 Task: Find connections with filter location El Progreso with filter topic #aiwith filter profile language French with filter current company Hotel Jobs Worldwide with filter school University School of Management Studies, GGSIPU with filter industry Electric Power Transmission, Control, and Distribution with filter service category Cybersecurity with filter keywords title Auditing Clerk
Action: Mouse pressed left at (515, 74)
Screenshot: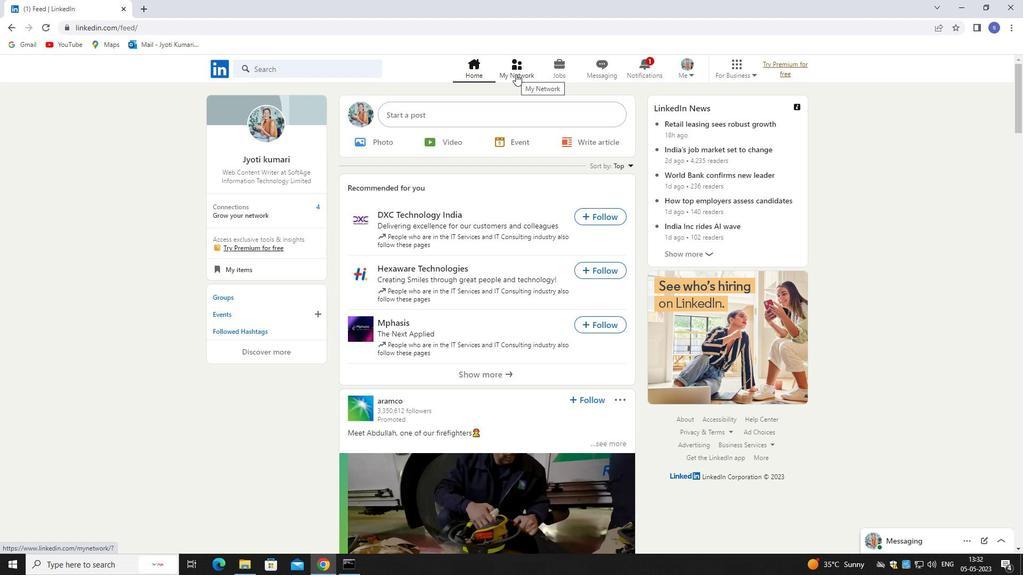 
Action: Mouse pressed left at (515, 74)
Screenshot: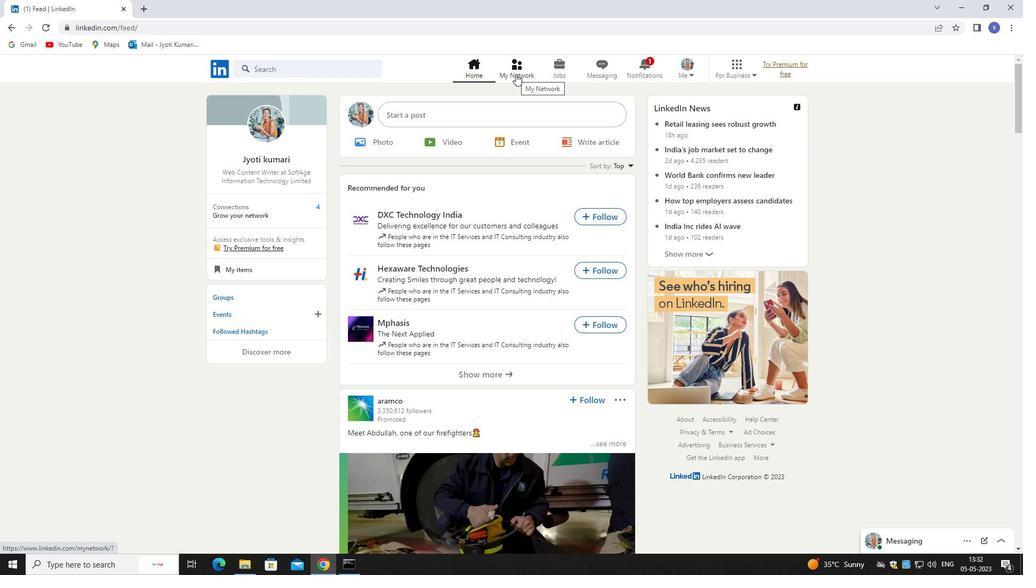 
Action: Mouse moved to (322, 123)
Screenshot: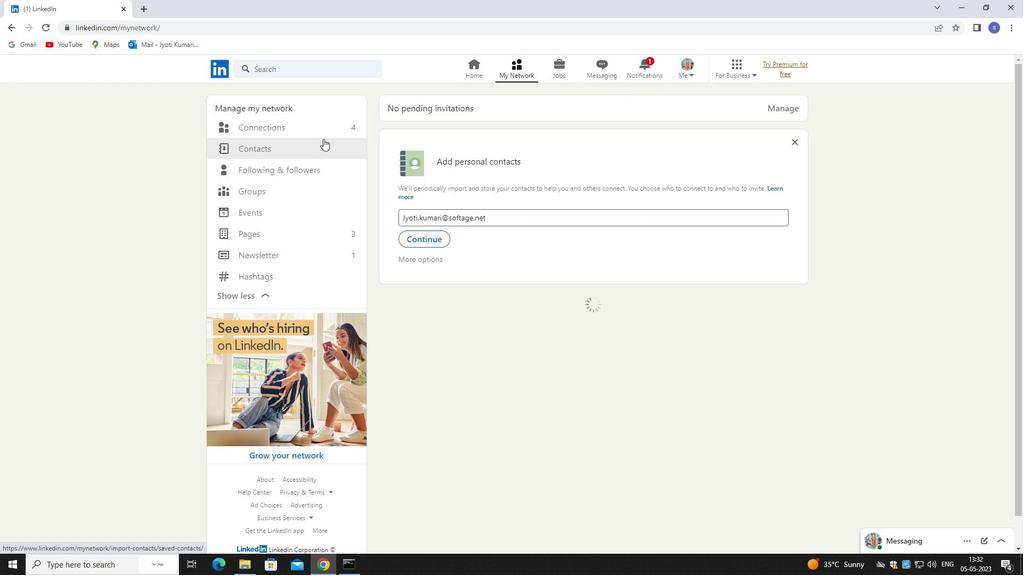 
Action: Mouse pressed left at (322, 123)
Screenshot: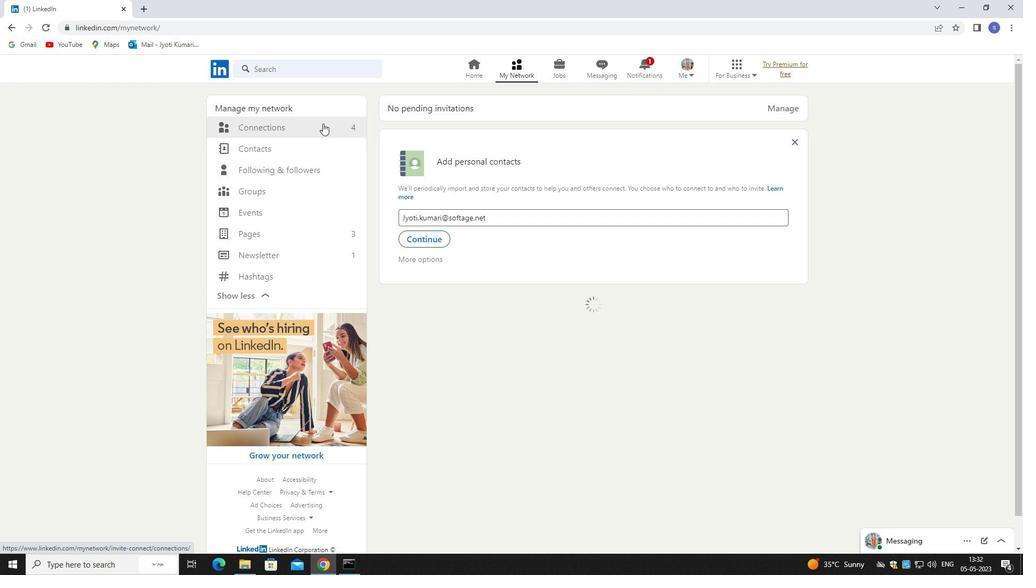 
Action: Mouse pressed left at (322, 123)
Screenshot: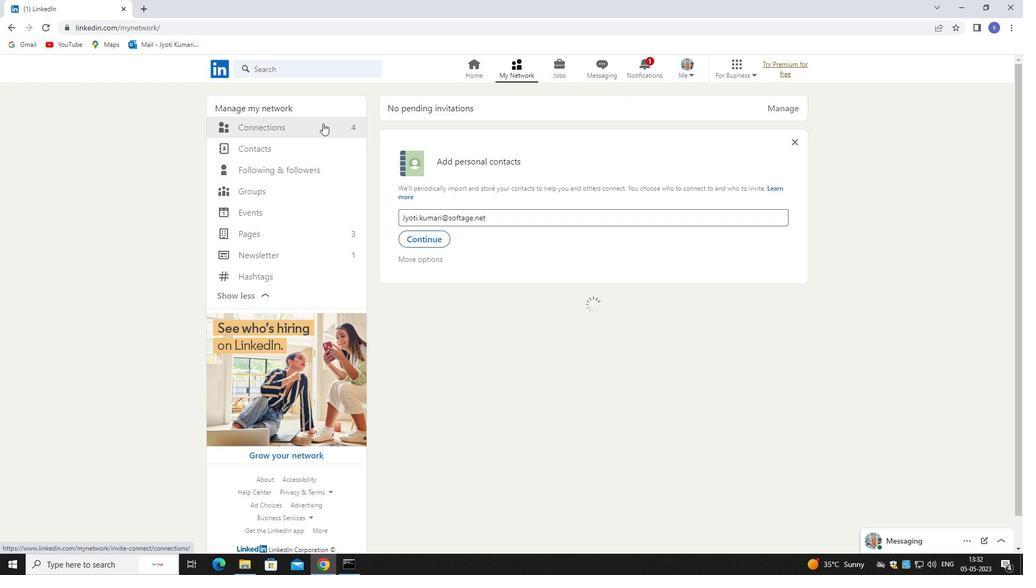 
Action: Mouse moved to (597, 129)
Screenshot: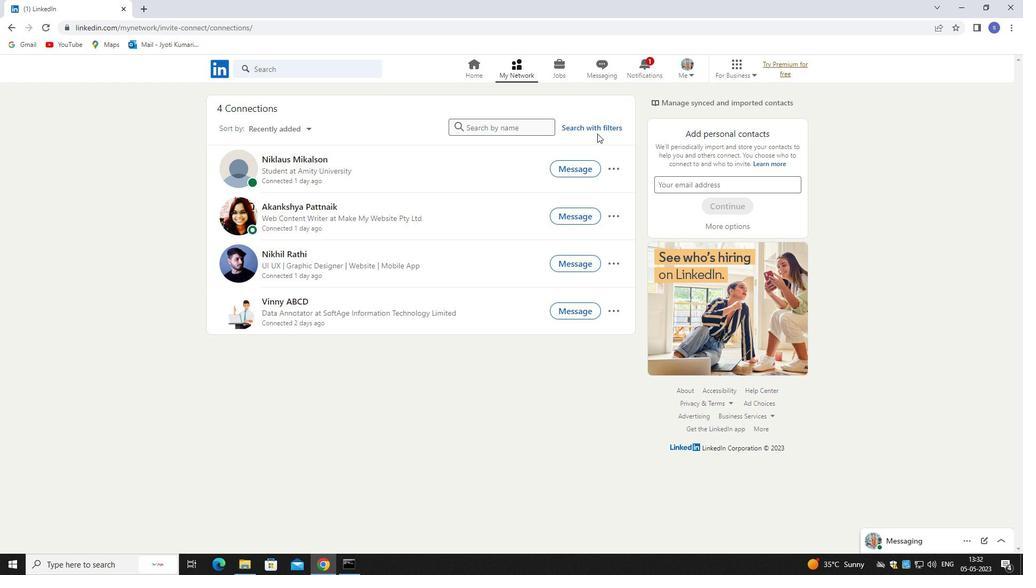 
Action: Mouse pressed left at (597, 129)
Screenshot: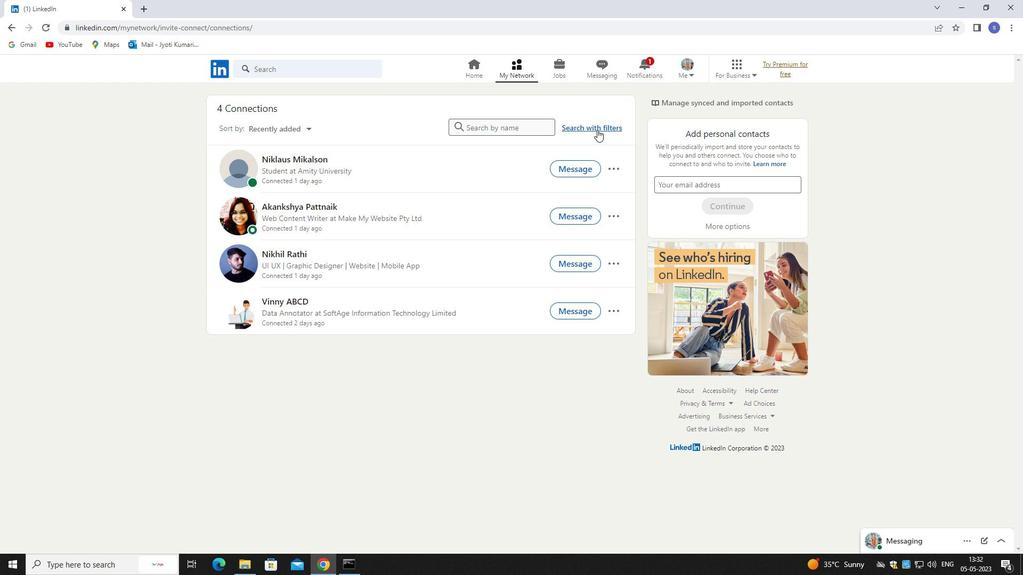 
Action: Mouse moved to (551, 97)
Screenshot: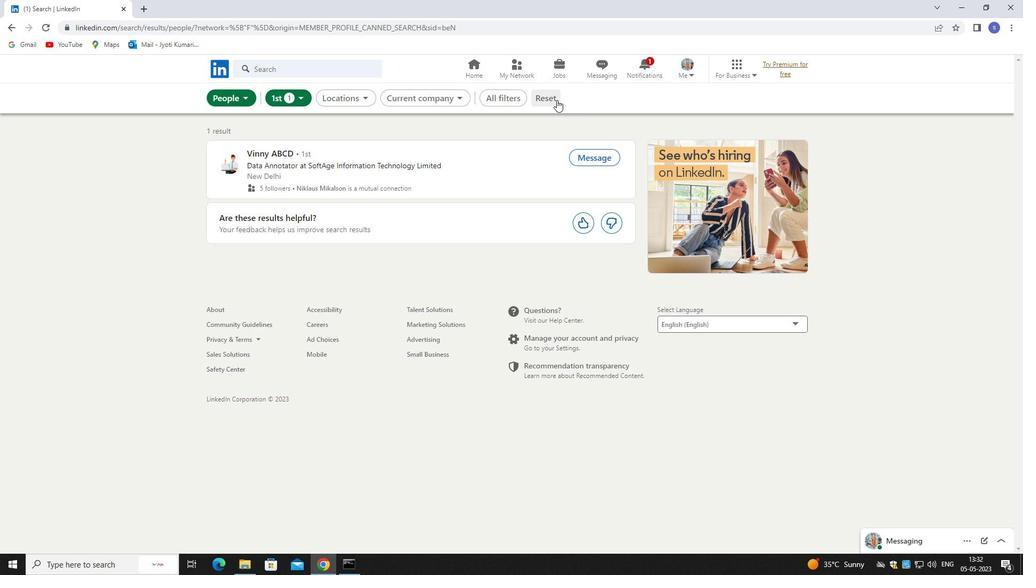 
Action: Mouse pressed left at (551, 97)
Screenshot: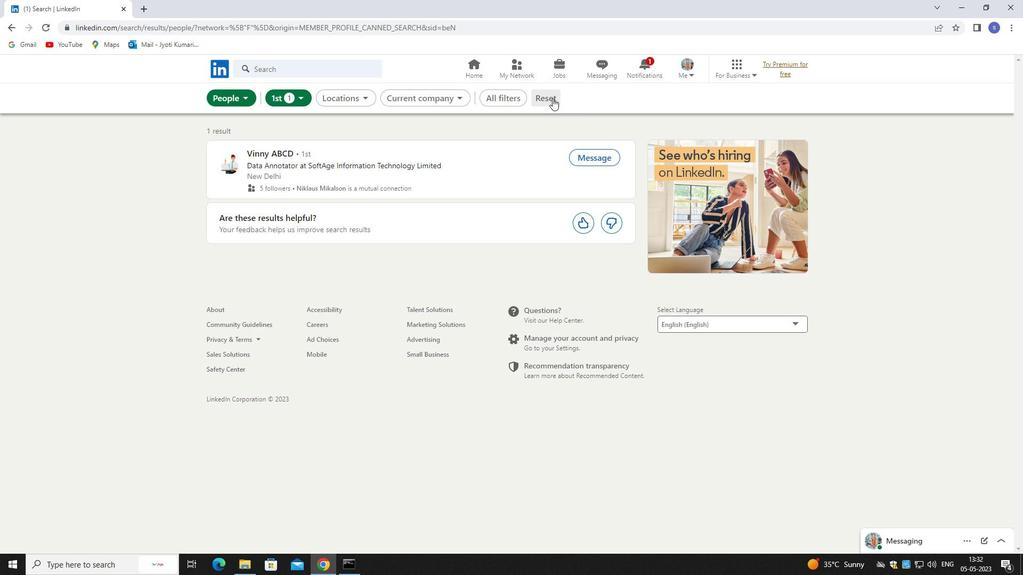 
Action: Mouse moved to (513, 95)
Screenshot: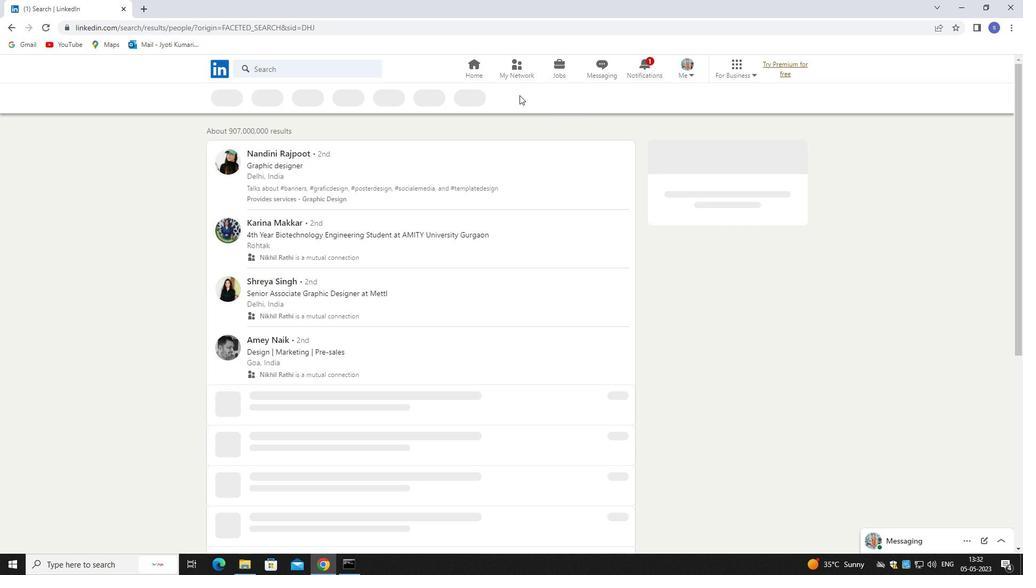 
Action: Mouse pressed left at (513, 95)
Screenshot: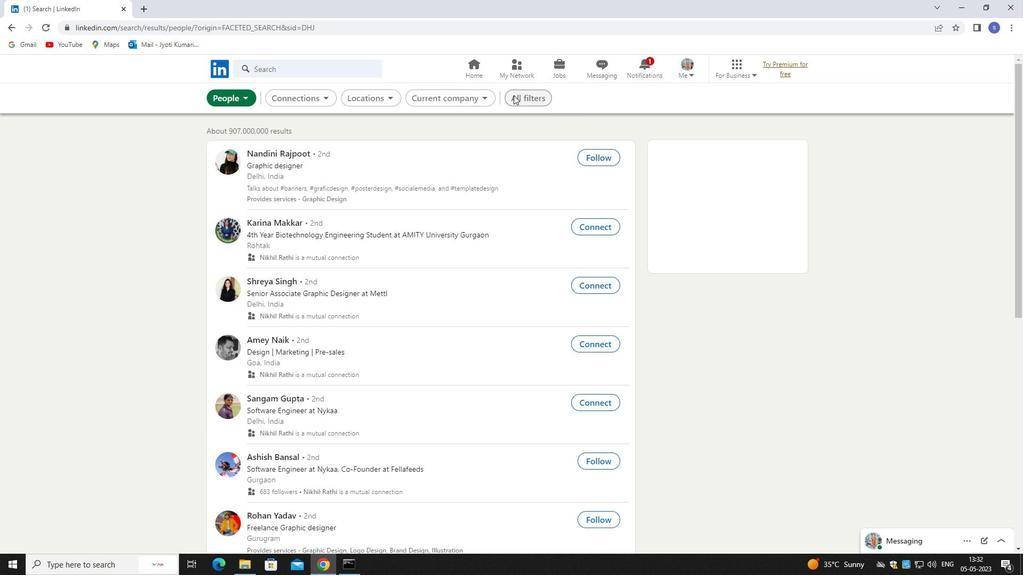 
Action: Mouse moved to (901, 418)
Screenshot: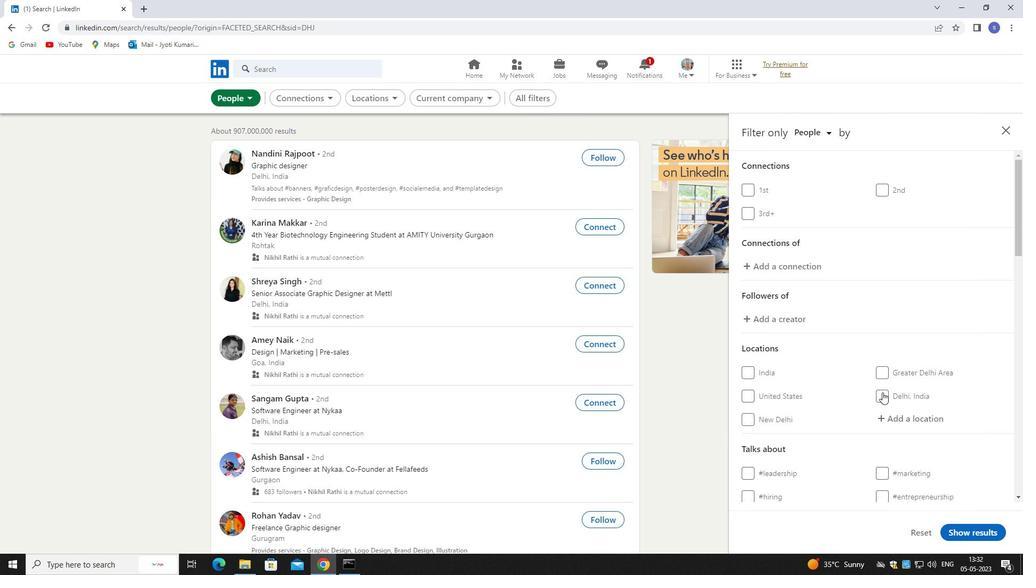 
Action: Mouse pressed left at (901, 418)
Screenshot: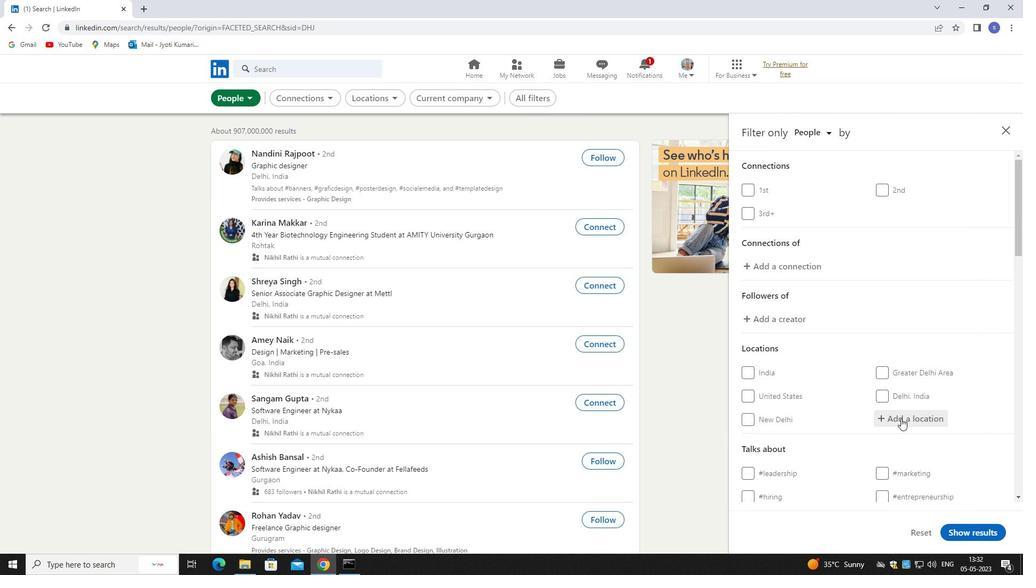 
Action: Key pressed <Key.shift>E<Key.shift>I<Key.space><Key.backspace><Key.backspace><Key.backspace><Key.backspace><Key.backspace><Key.backspace>EI<Key.caps_lock><Key.space>PROGRE
Screenshot: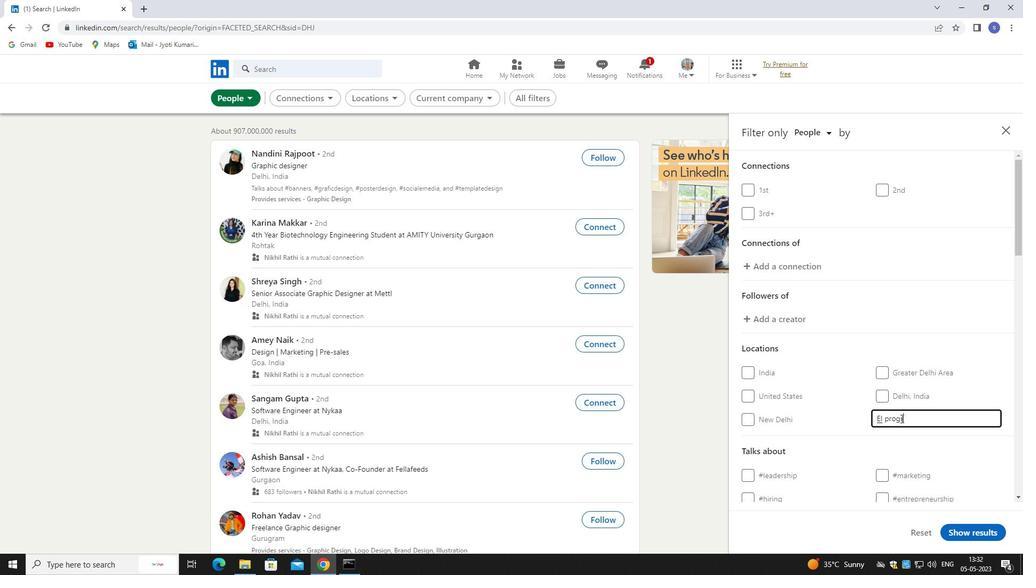 
Action: Mouse moved to (909, 499)
Screenshot: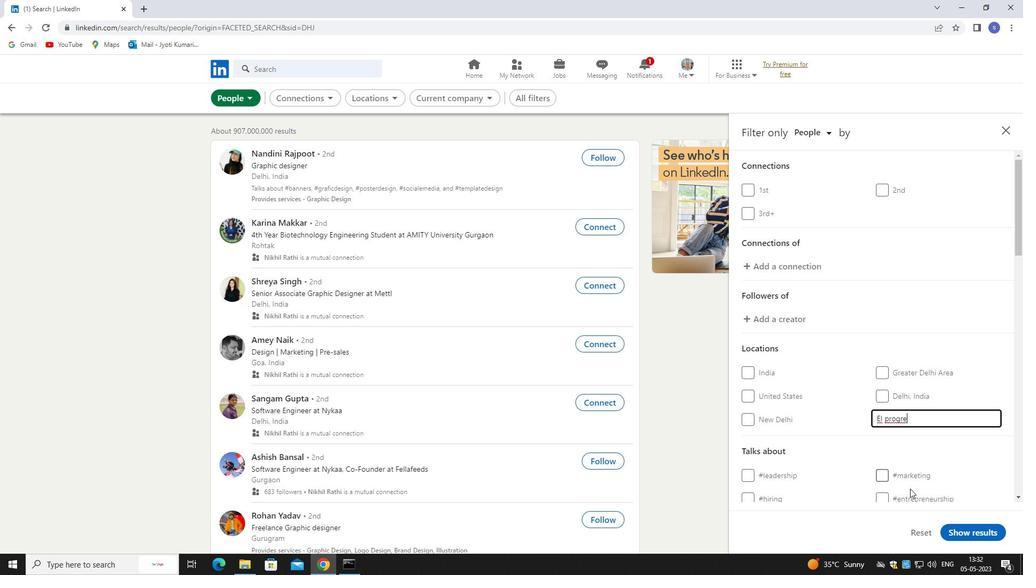 
Action: Key pressed SO<Key.enter>
Screenshot: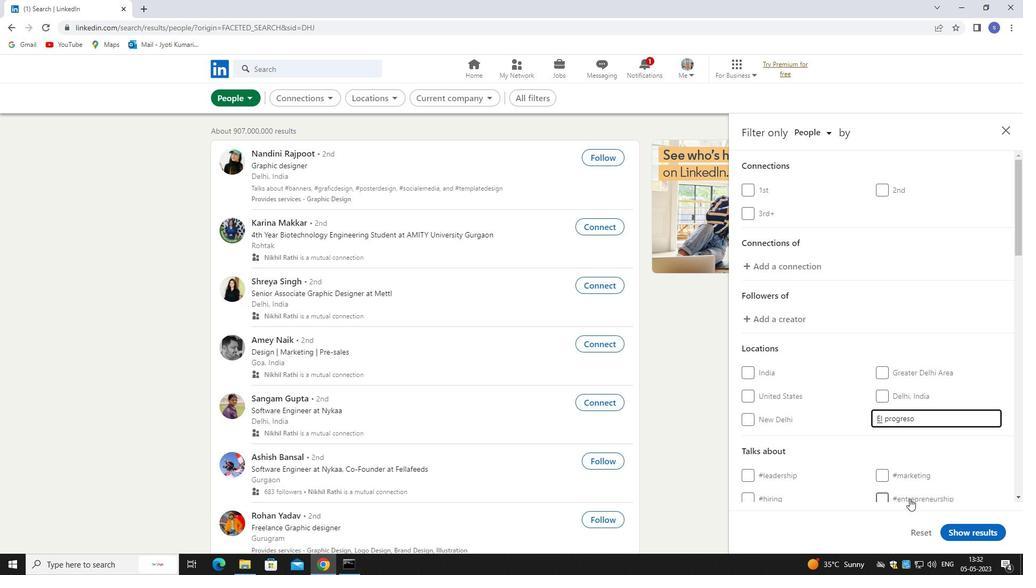 
Action: Mouse moved to (920, 438)
Screenshot: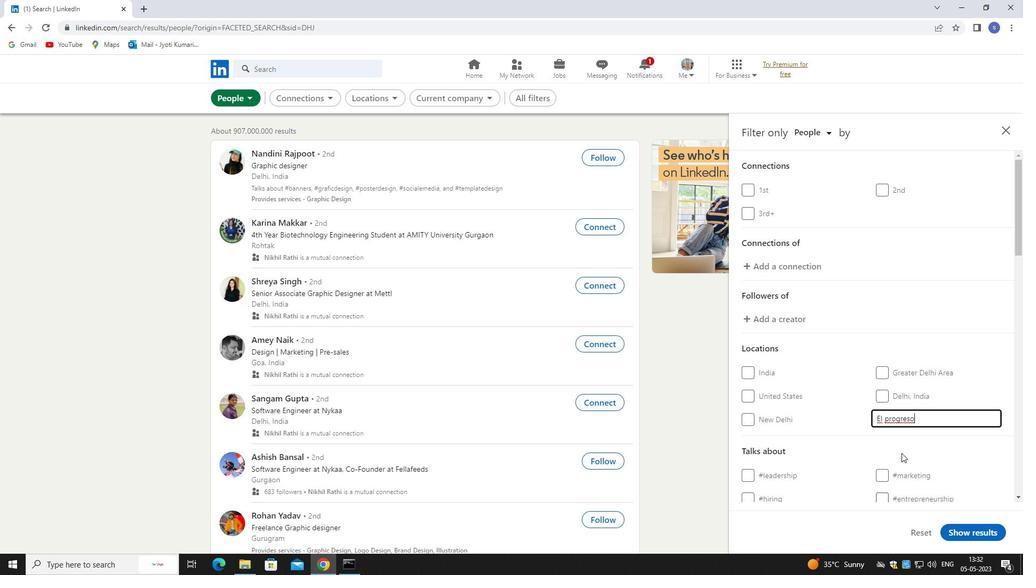 
Action: Mouse scrolled (920, 438) with delta (0, 0)
Screenshot: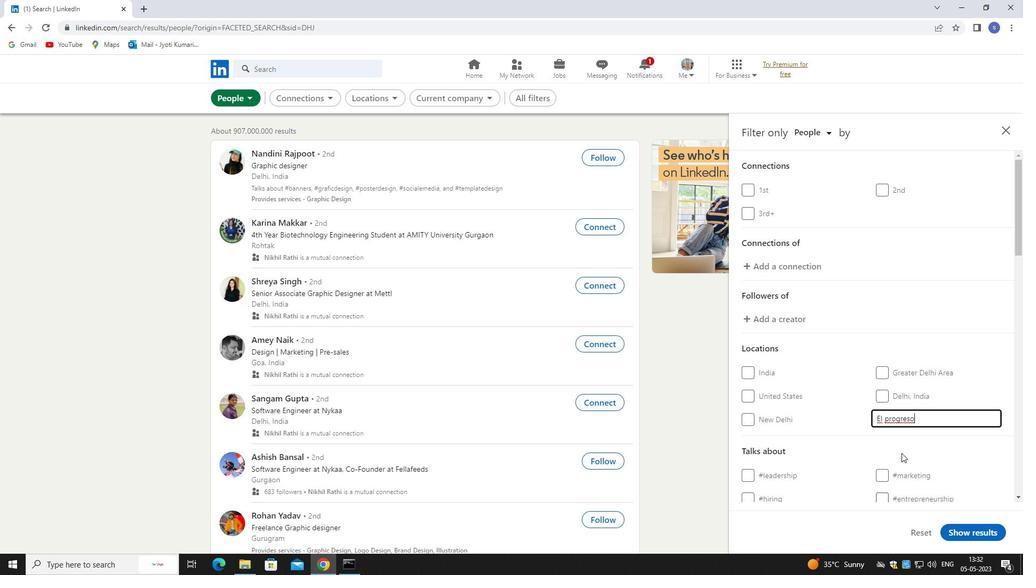 
Action: Mouse moved to (921, 437)
Screenshot: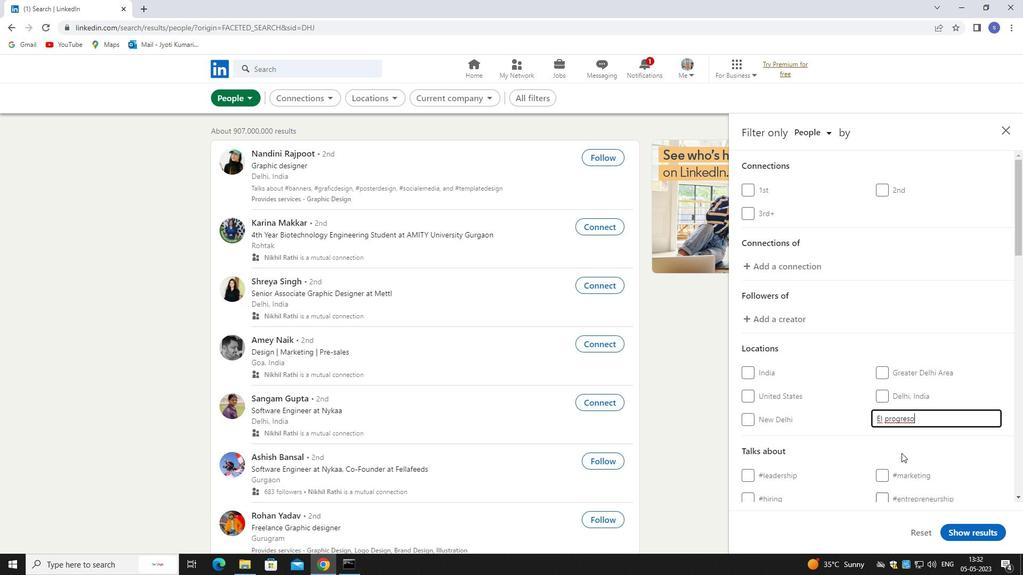 
Action: Mouse scrolled (921, 437) with delta (0, 0)
Screenshot: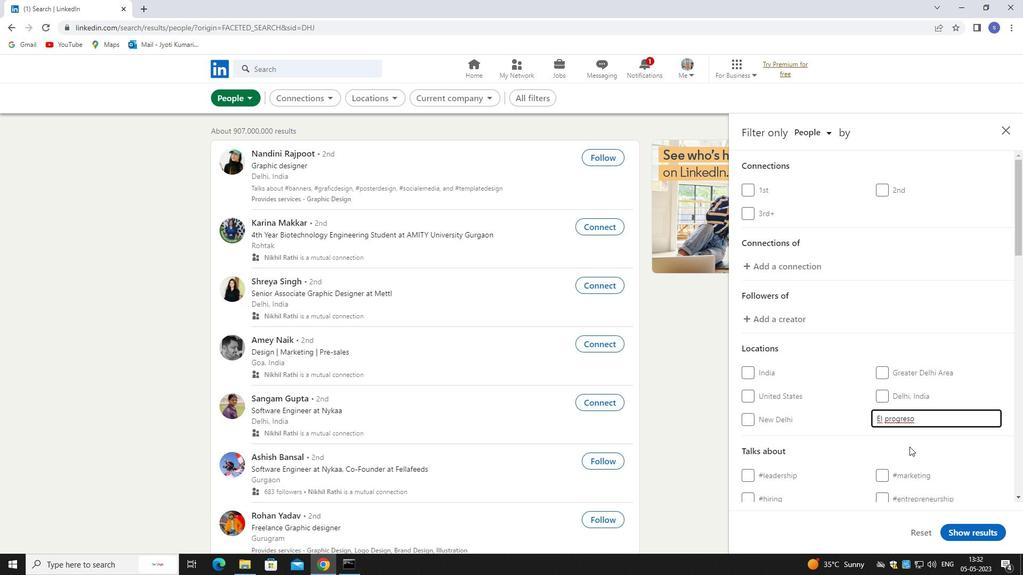 
Action: Mouse scrolled (921, 437) with delta (0, 0)
Screenshot: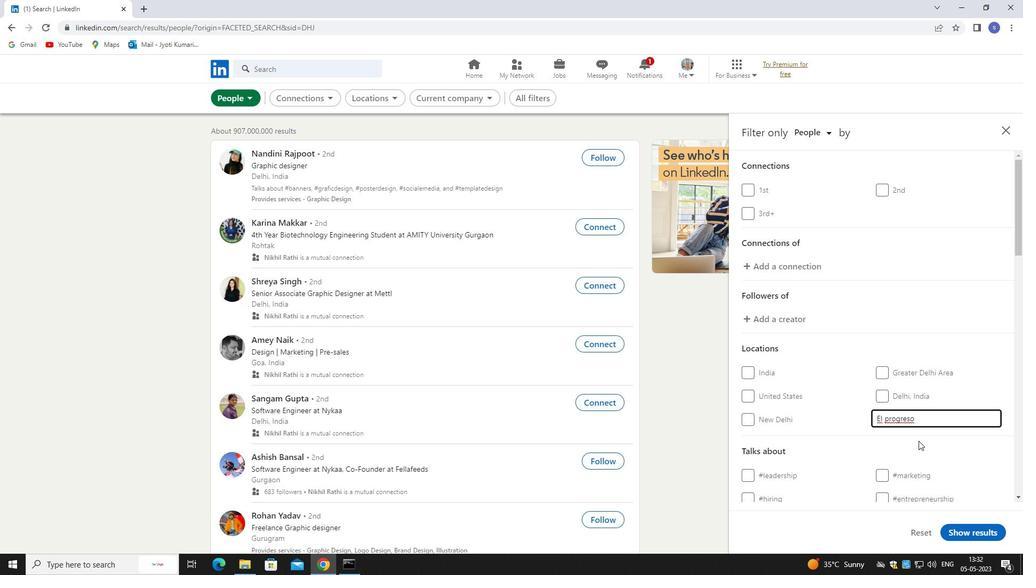 
Action: Mouse scrolled (921, 437) with delta (0, 0)
Screenshot: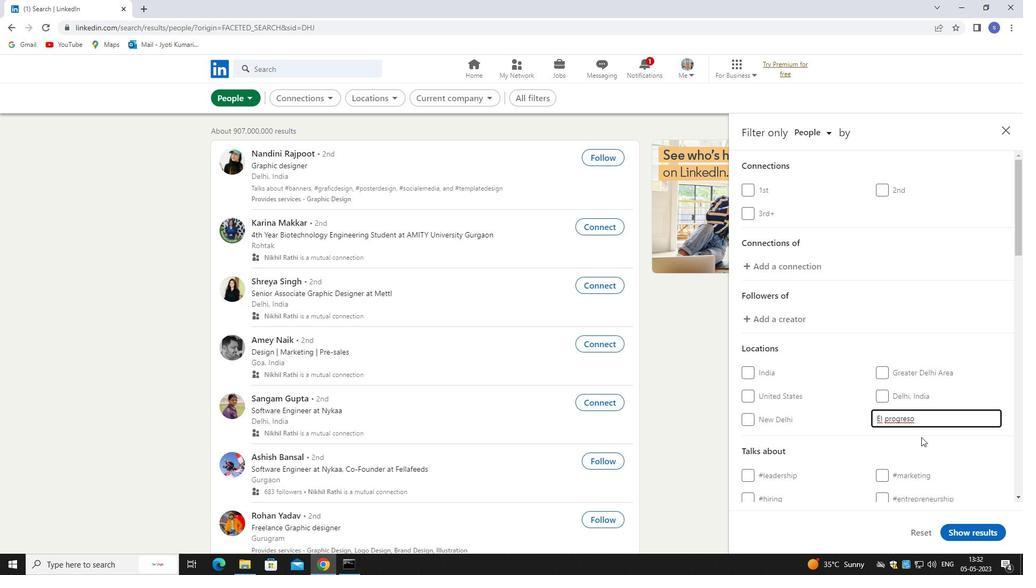 
Action: Mouse moved to (925, 308)
Screenshot: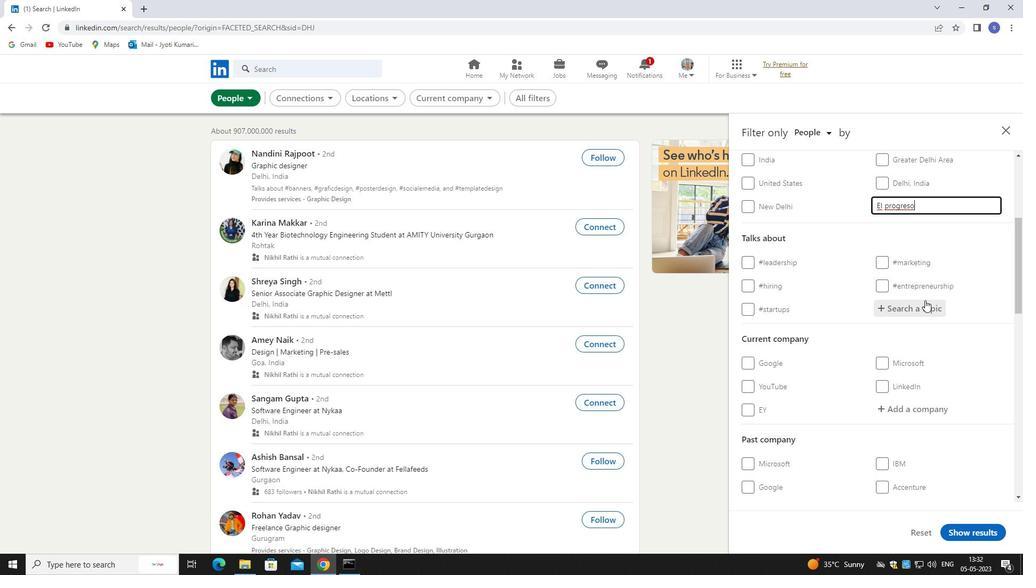 
Action: Mouse pressed left at (925, 308)
Screenshot: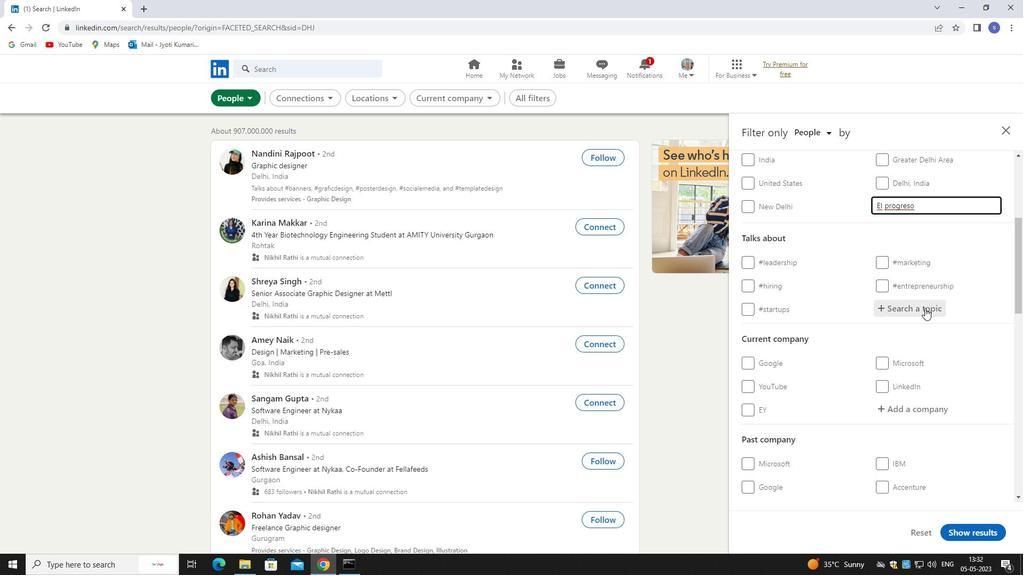
Action: Mouse moved to (923, 309)
Screenshot: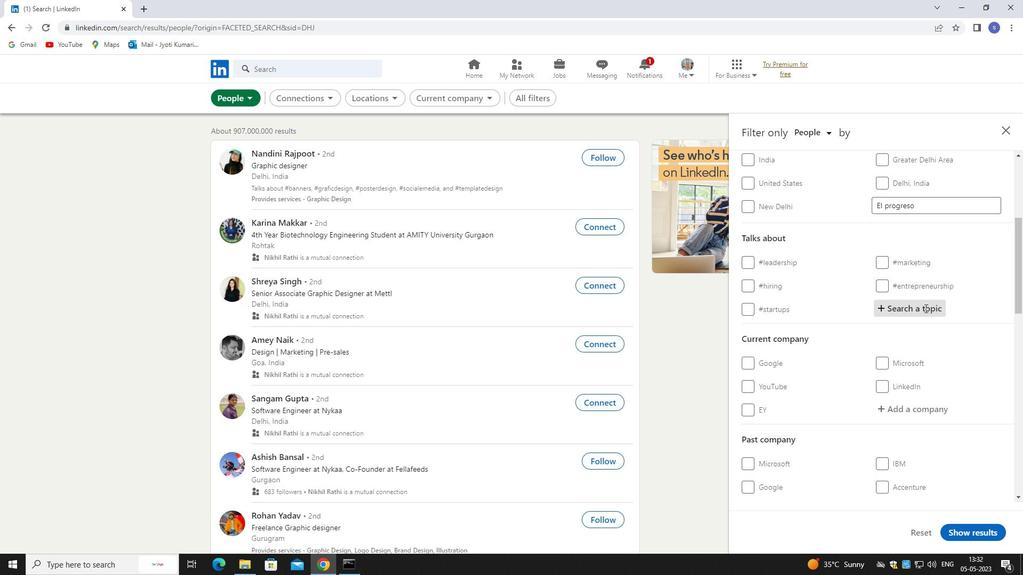 
Action: Key pressed AI
Screenshot: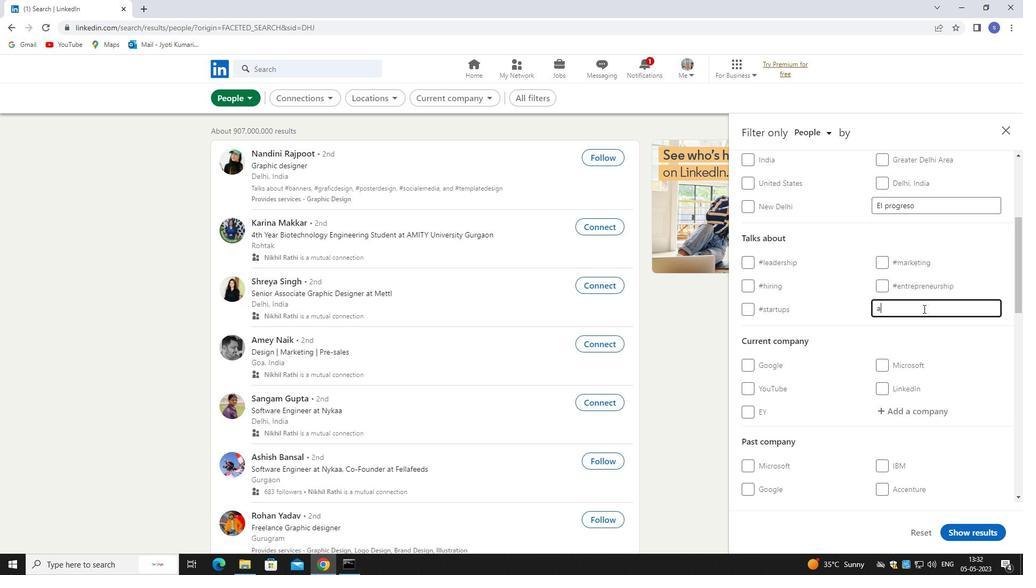 
Action: Mouse moved to (921, 321)
Screenshot: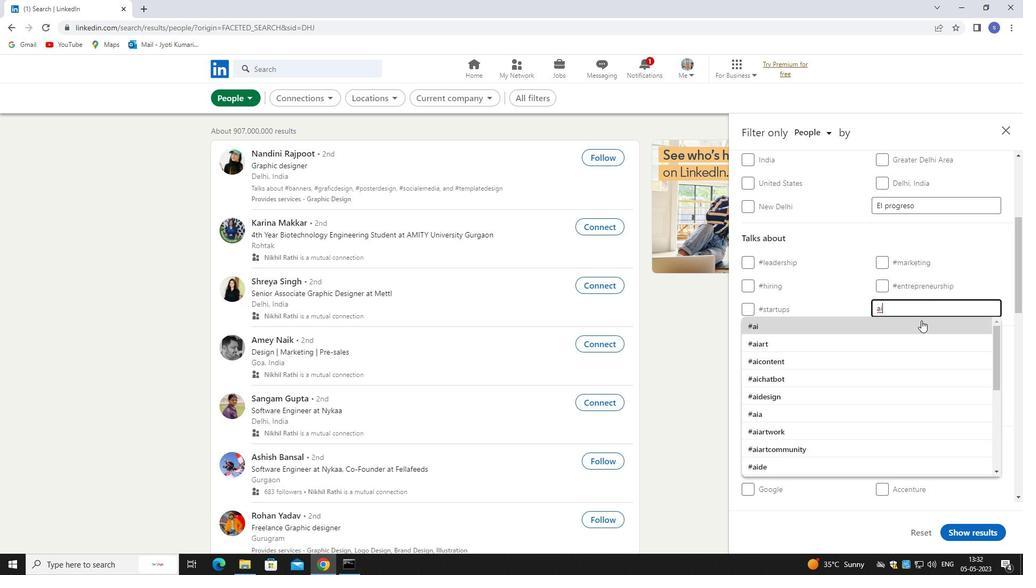 
Action: Mouse pressed left at (921, 321)
Screenshot: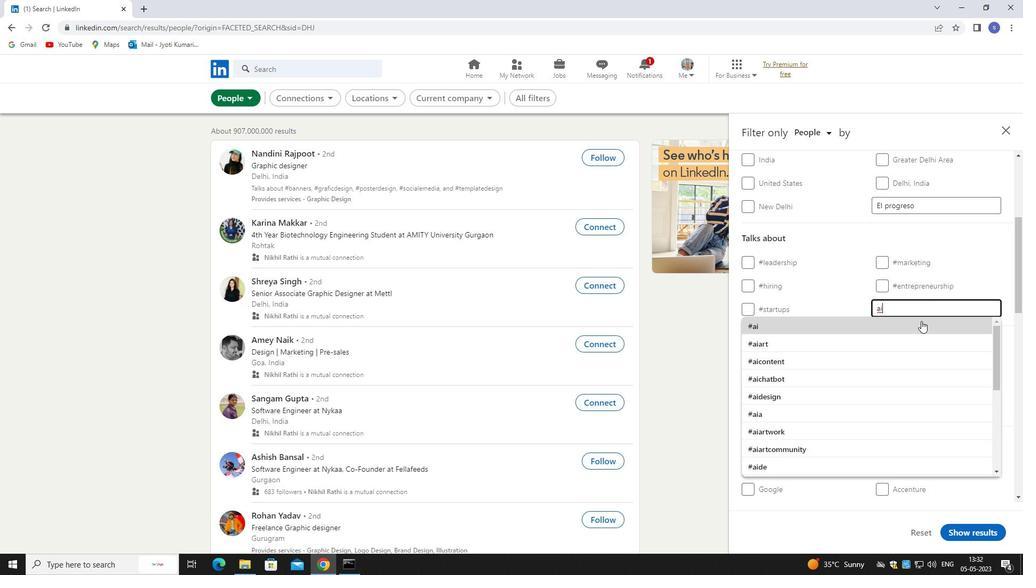 
Action: Mouse scrolled (921, 320) with delta (0, 0)
Screenshot: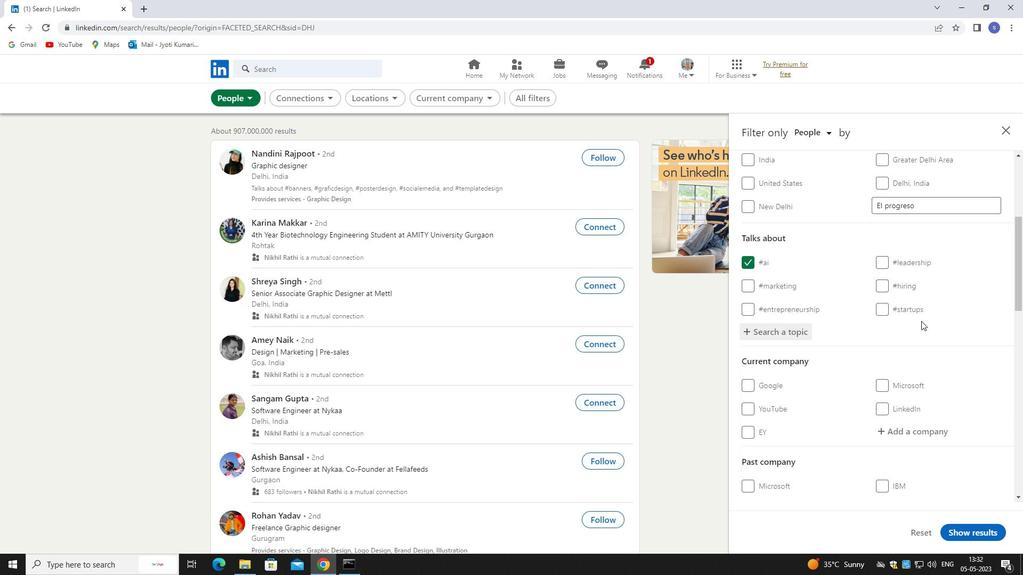 
Action: Mouse scrolled (921, 320) with delta (0, 0)
Screenshot: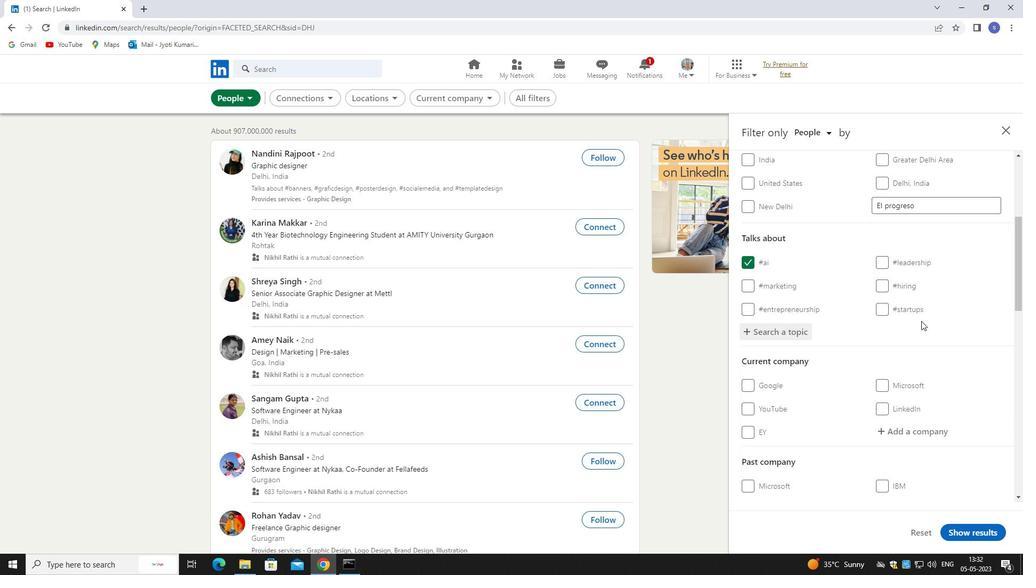 
Action: Mouse scrolled (921, 320) with delta (0, 0)
Screenshot: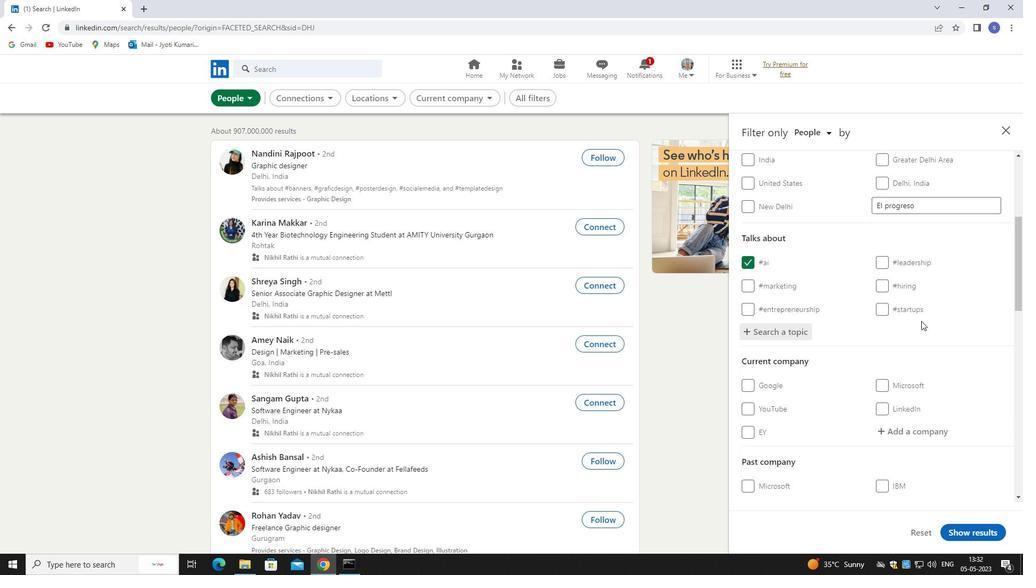 
Action: Mouse moved to (921, 270)
Screenshot: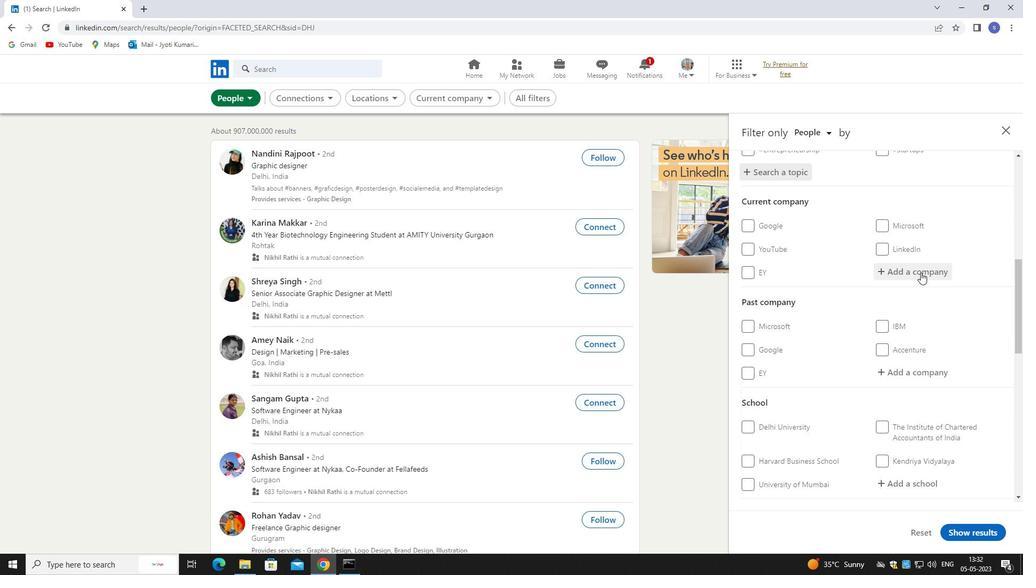 
Action: Mouse pressed left at (921, 270)
Screenshot: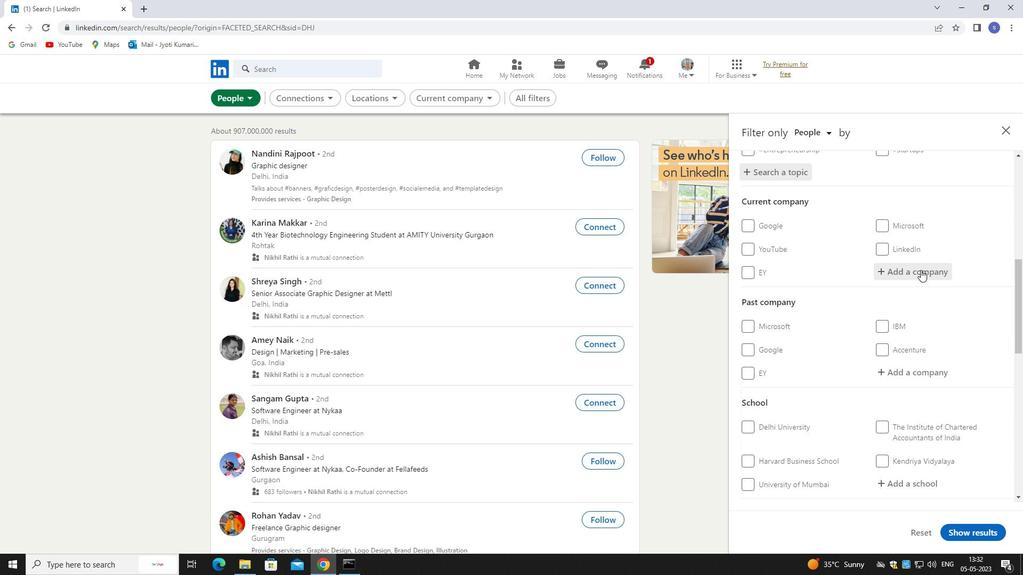 
Action: Mouse moved to (919, 268)
Screenshot: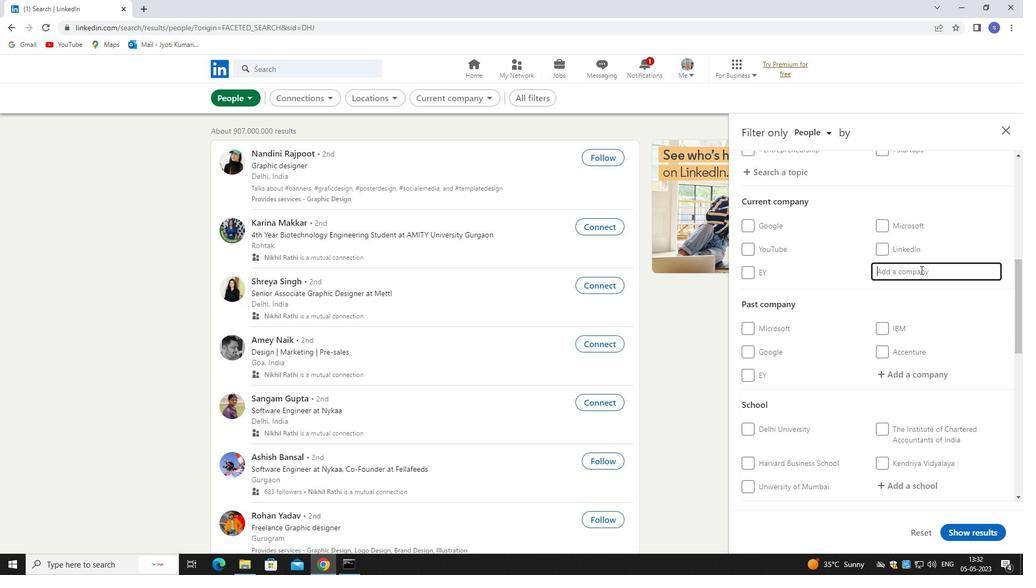 
Action: Key pressed HETEL<Key.space>JOBS<Key.backspace><Key.backspace><Key.backspace><Key.backspace><Key.backspace><Key.backspace><Key.backspace><Key.backspace><Key.backspace>OTEL<Key.space>JOB
Screenshot: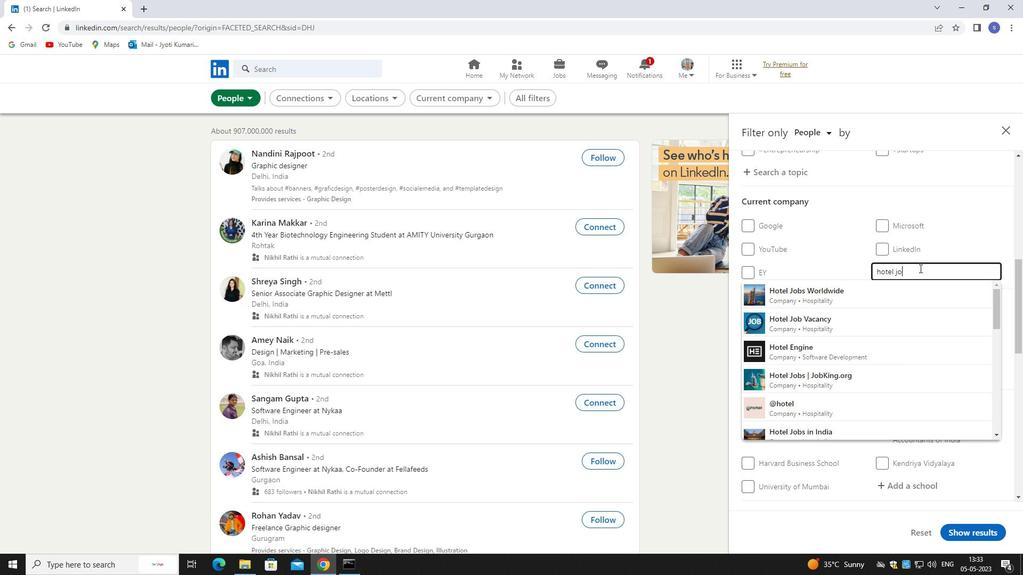 
Action: Mouse moved to (895, 314)
Screenshot: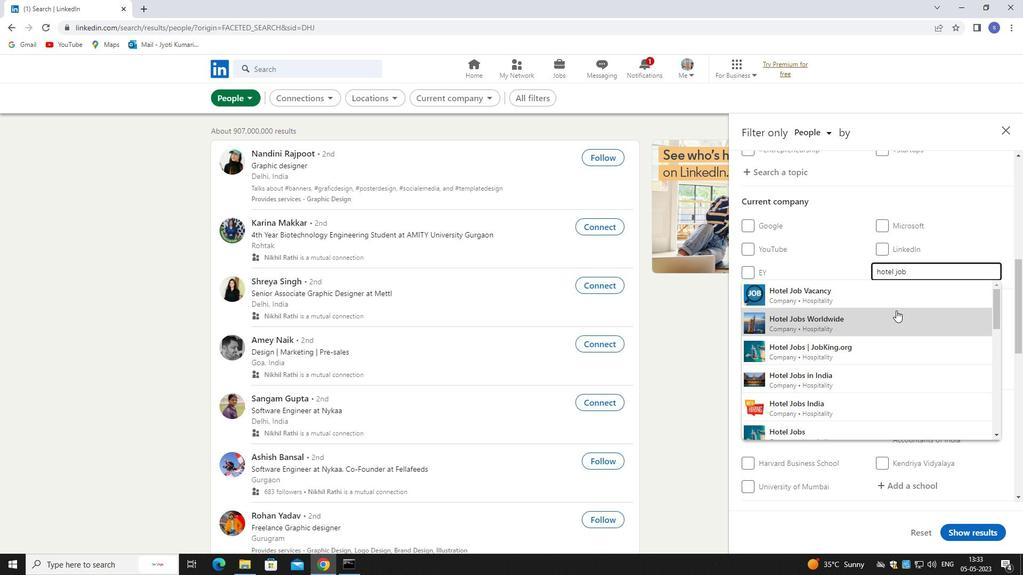 
Action: Mouse pressed left at (895, 314)
Screenshot: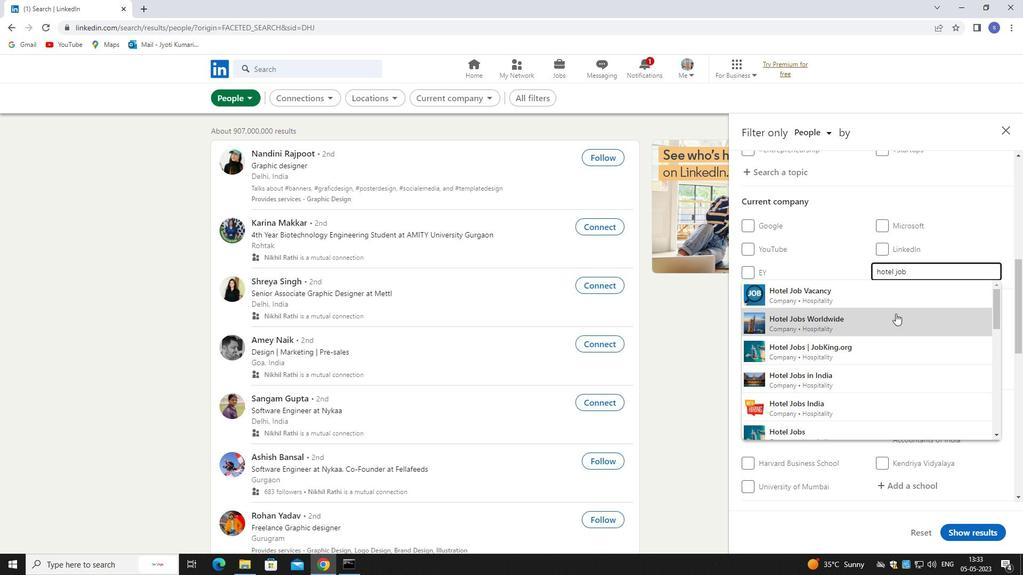 
Action: Mouse moved to (887, 332)
Screenshot: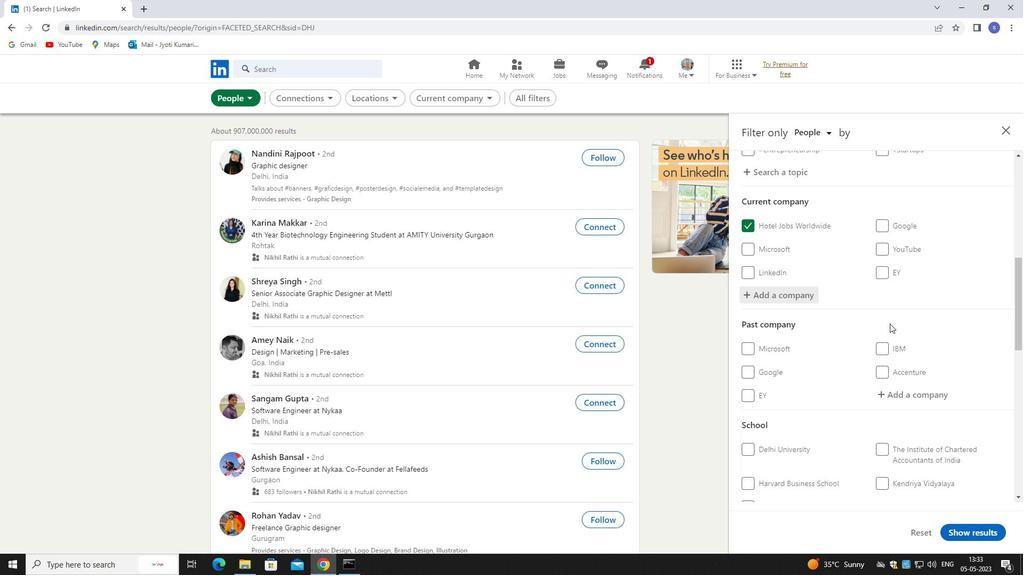 
Action: Mouse scrolled (887, 331) with delta (0, 0)
Screenshot: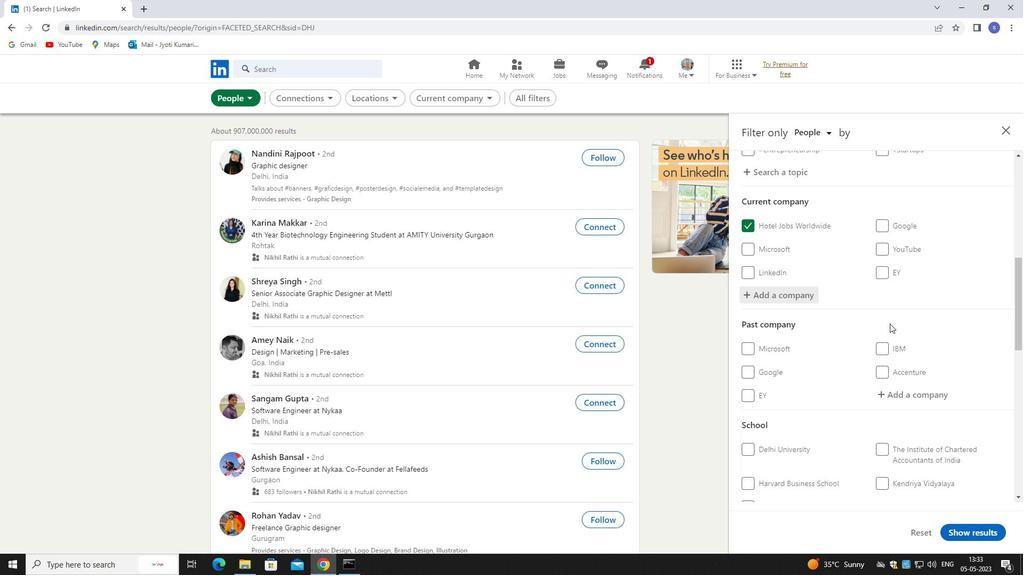 
Action: Mouse moved to (899, 343)
Screenshot: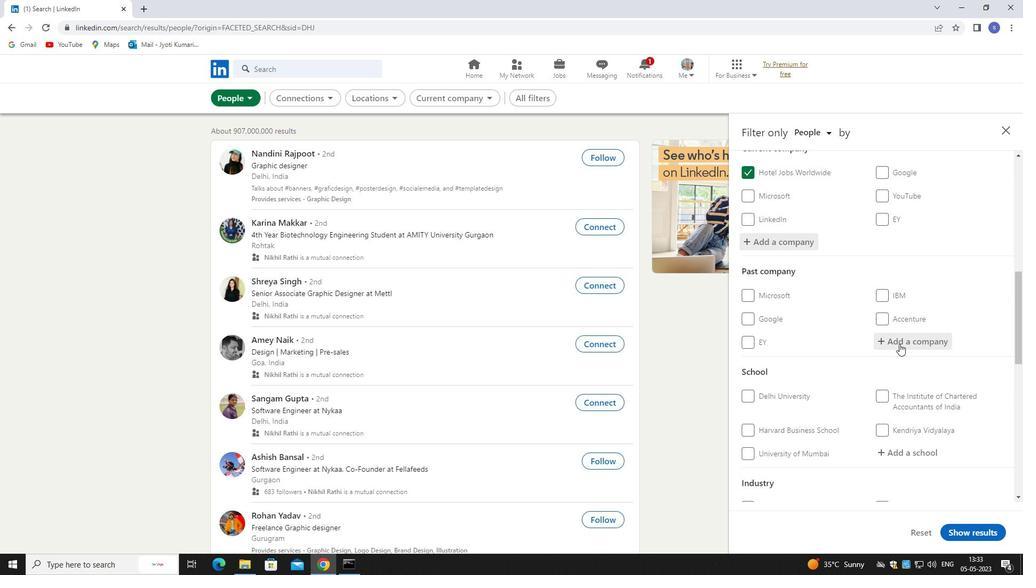 
Action: Mouse scrolled (899, 343) with delta (0, 0)
Screenshot: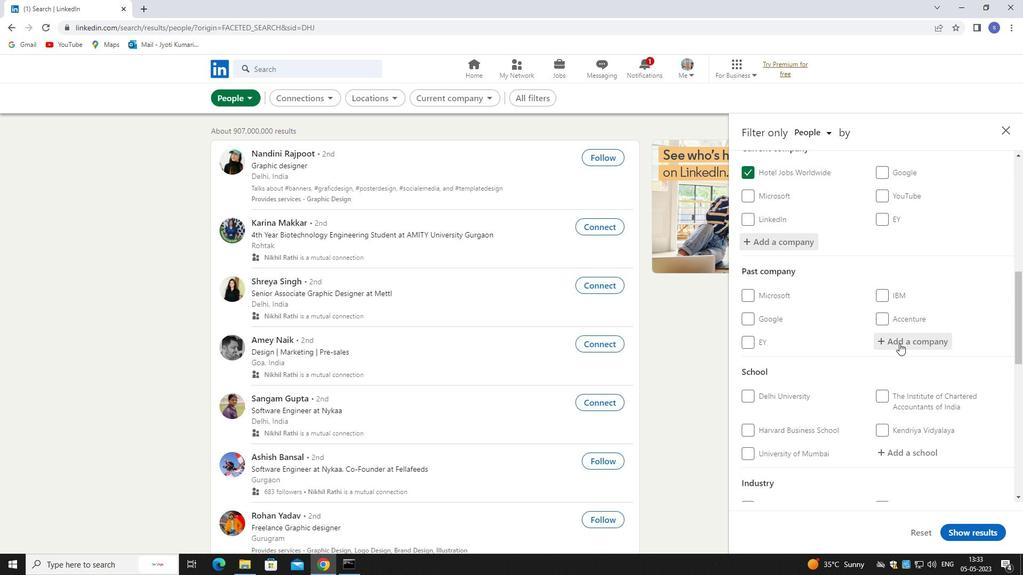
Action: Mouse moved to (902, 402)
Screenshot: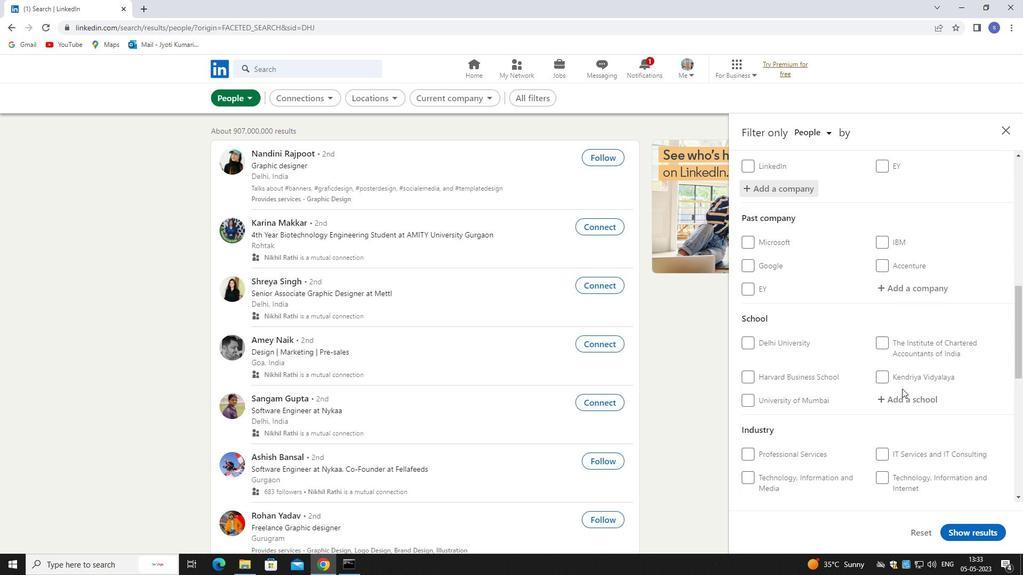 
Action: Mouse pressed left at (902, 402)
Screenshot: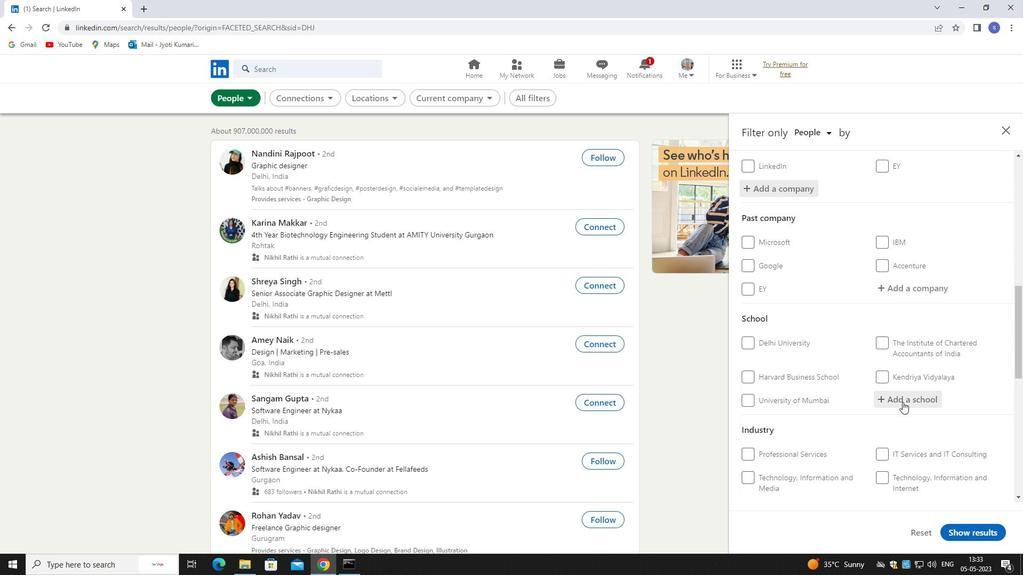 
Action: Mouse moved to (903, 401)
Screenshot: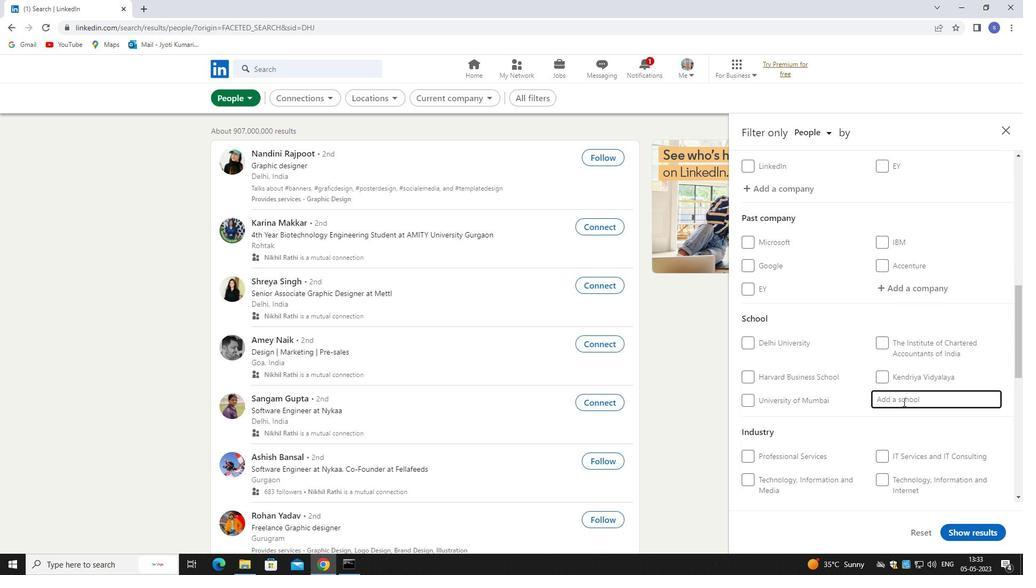 
Action: Key pressed UNIVER
Screenshot: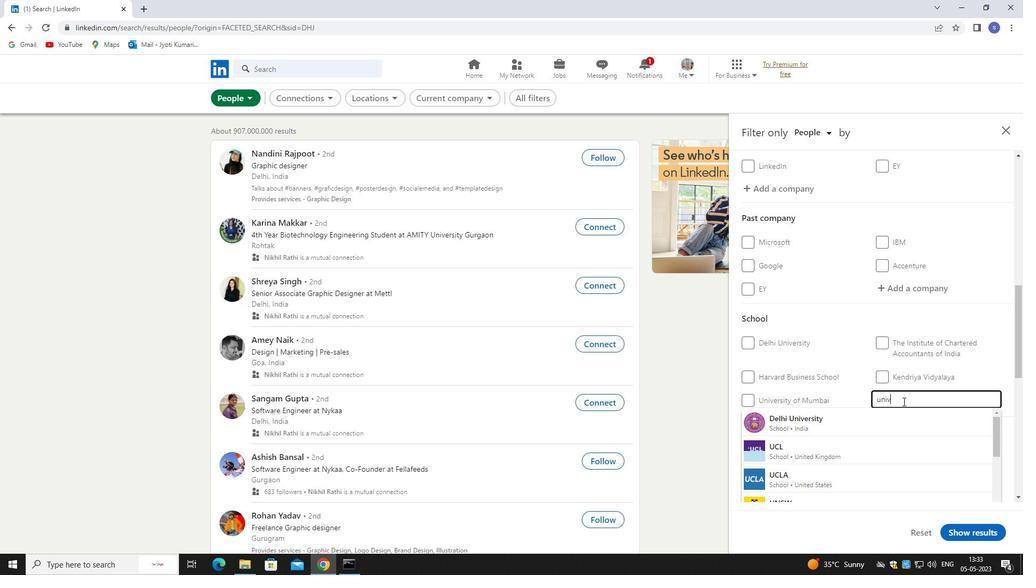 
Action: Mouse moved to (857, 455)
Screenshot: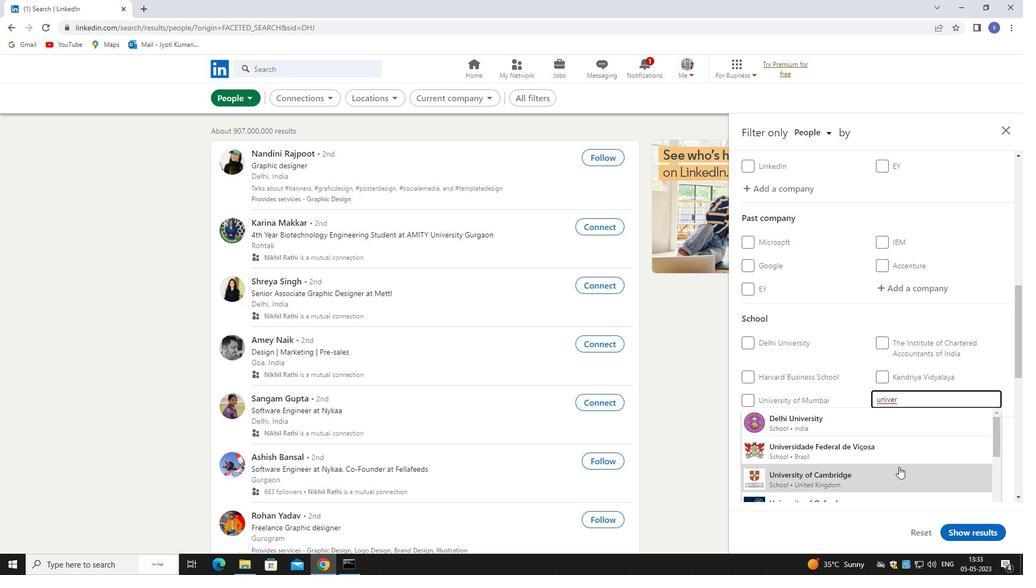 
Action: Key pressed SITY<Key.space>O<Key.backspace>SCHOOL<Key.space>OF<Key.space>MANAGEMENT
Screenshot: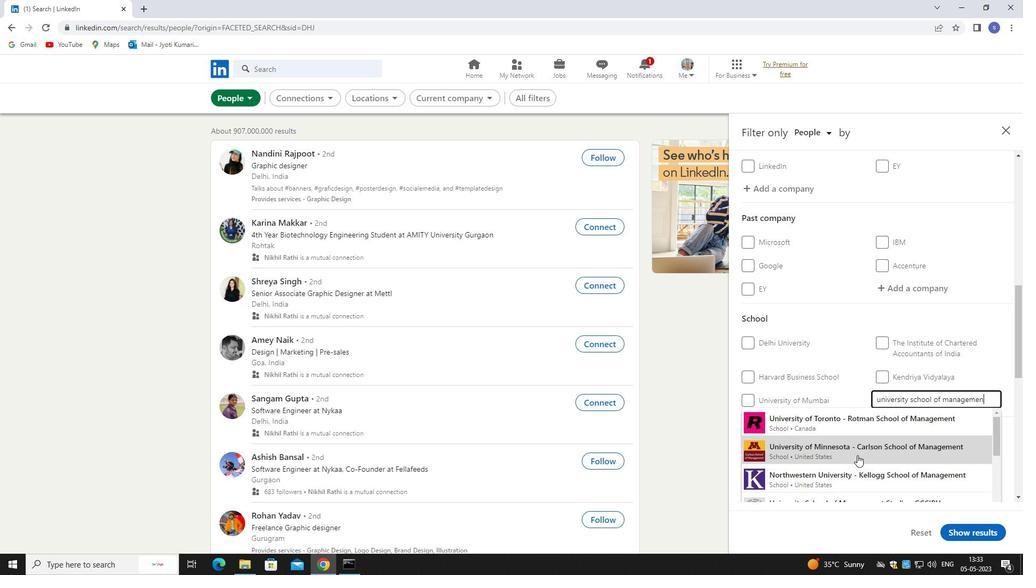 
Action: Mouse scrolled (857, 455) with delta (0, 0)
Screenshot: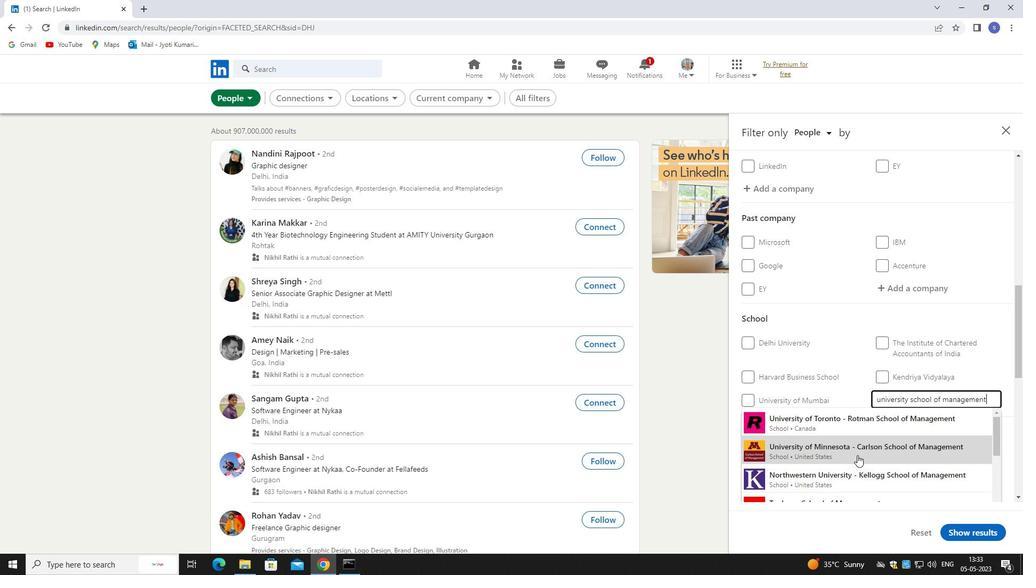 
Action: Mouse scrolled (857, 455) with delta (0, 0)
Screenshot: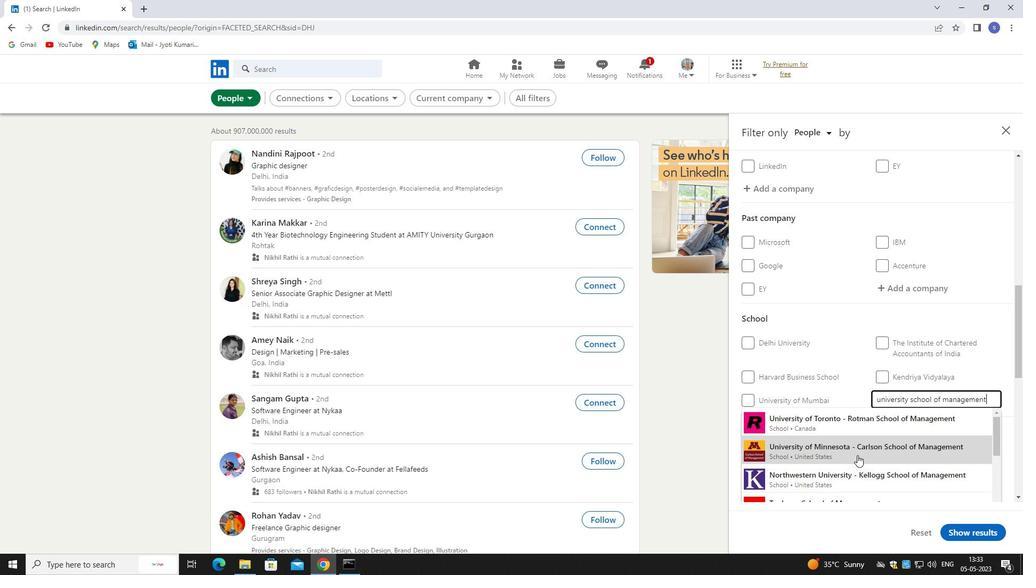 
Action: Mouse moved to (868, 435)
Screenshot: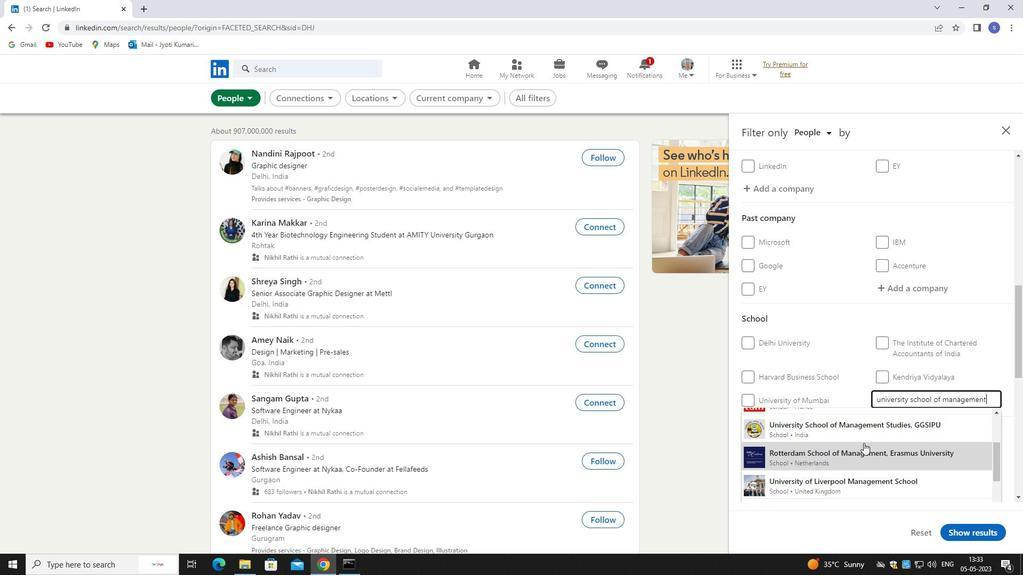 
Action: Mouse pressed left at (868, 435)
Screenshot: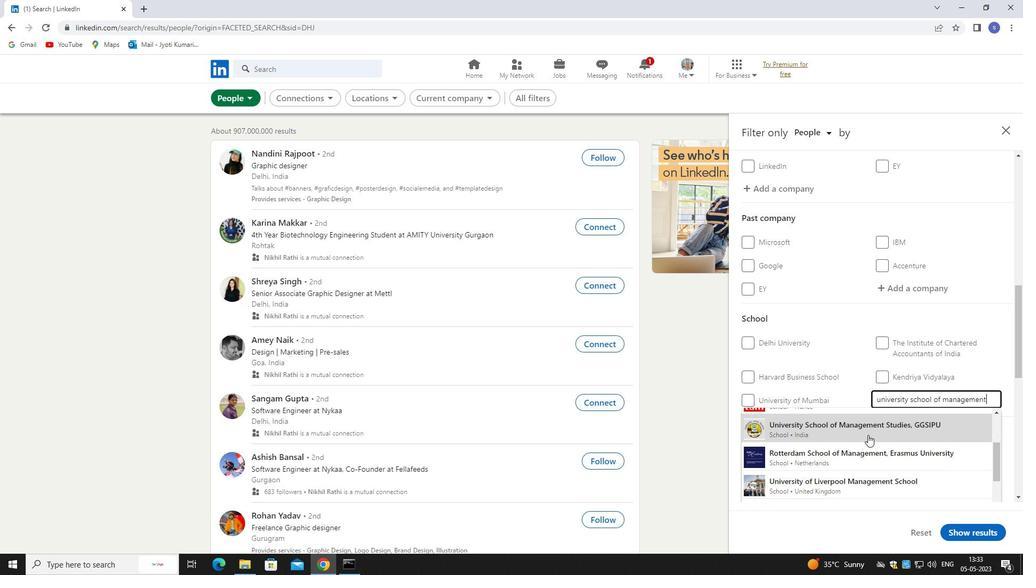 
Action: Mouse scrolled (868, 434) with delta (0, 0)
Screenshot: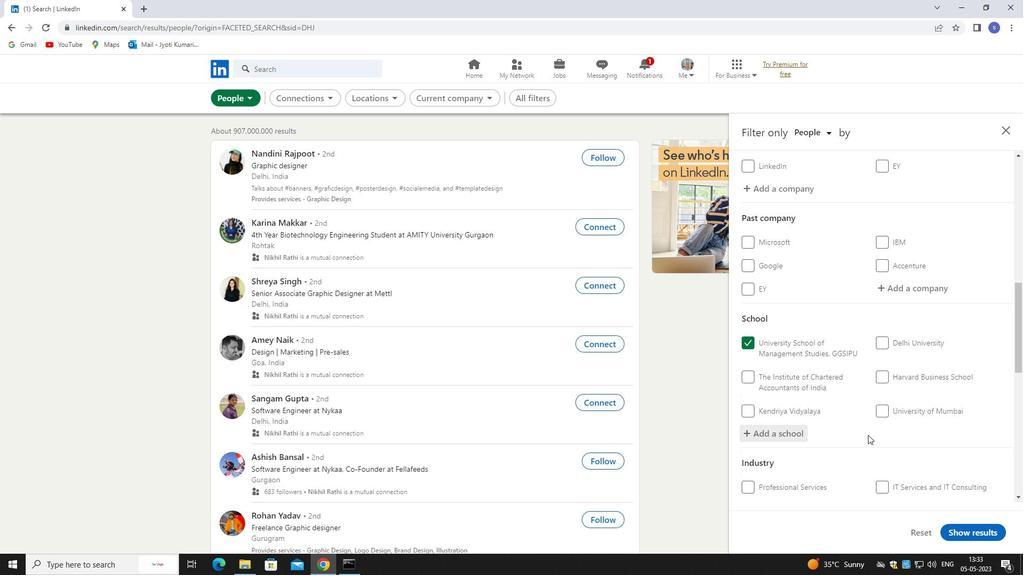 
Action: Mouse moved to (868, 434)
Screenshot: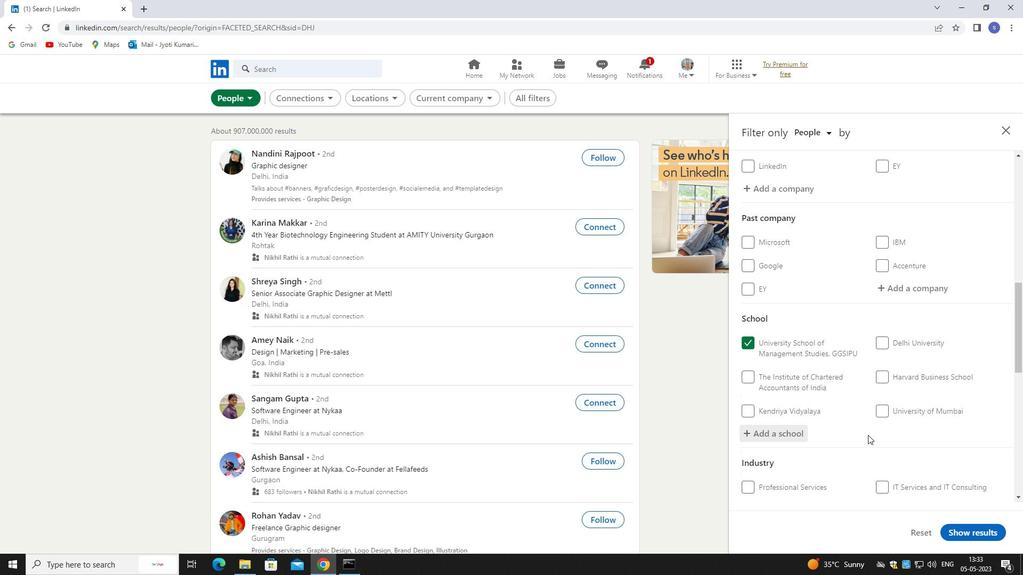 
Action: Mouse scrolled (868, 434) with delta (0, 0)
Screenshot: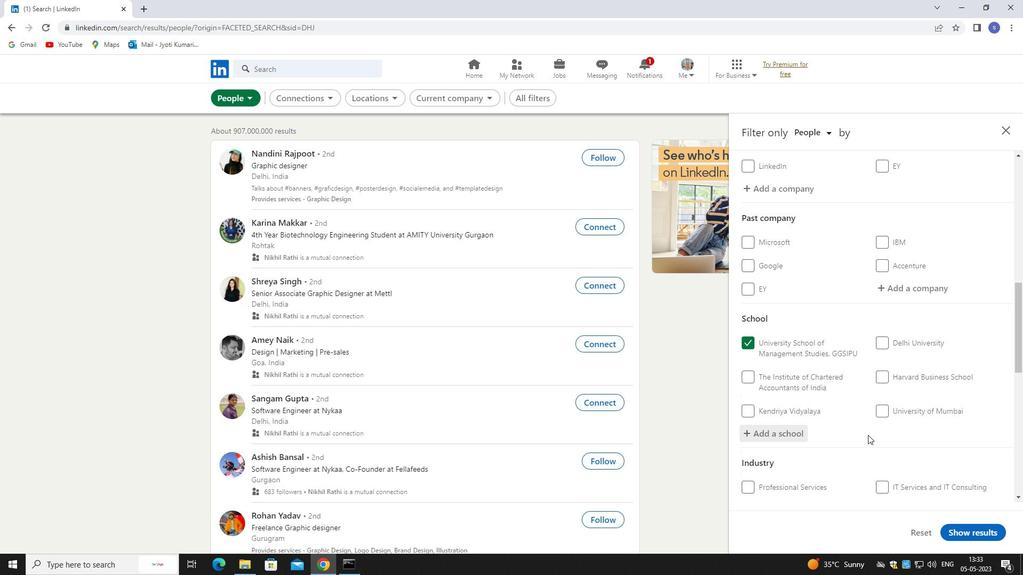 
Action: Mouse moved to (910, 433)
Screenshot: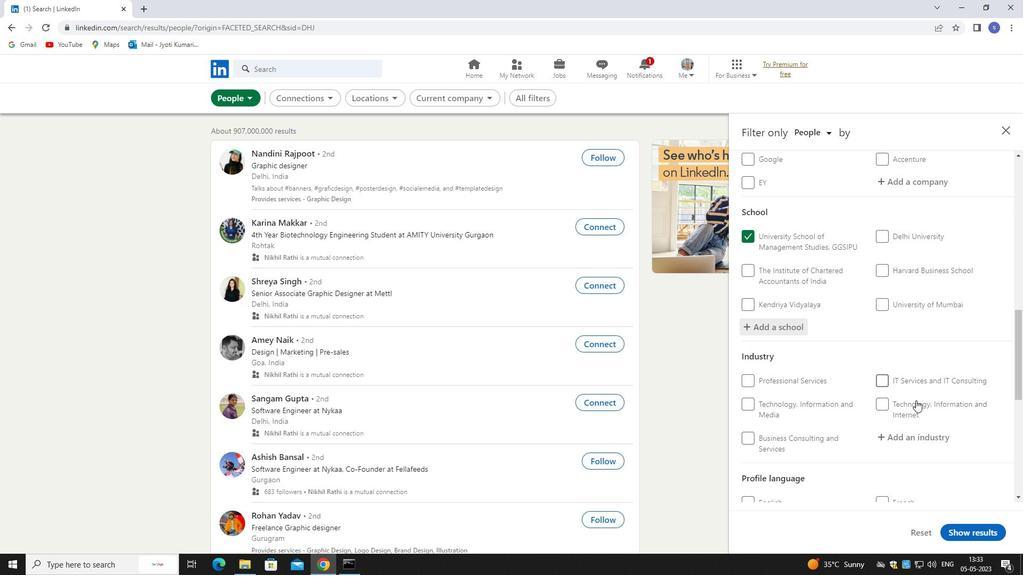 
Action: Mouse pressed left at (910, 433)
Screenshot: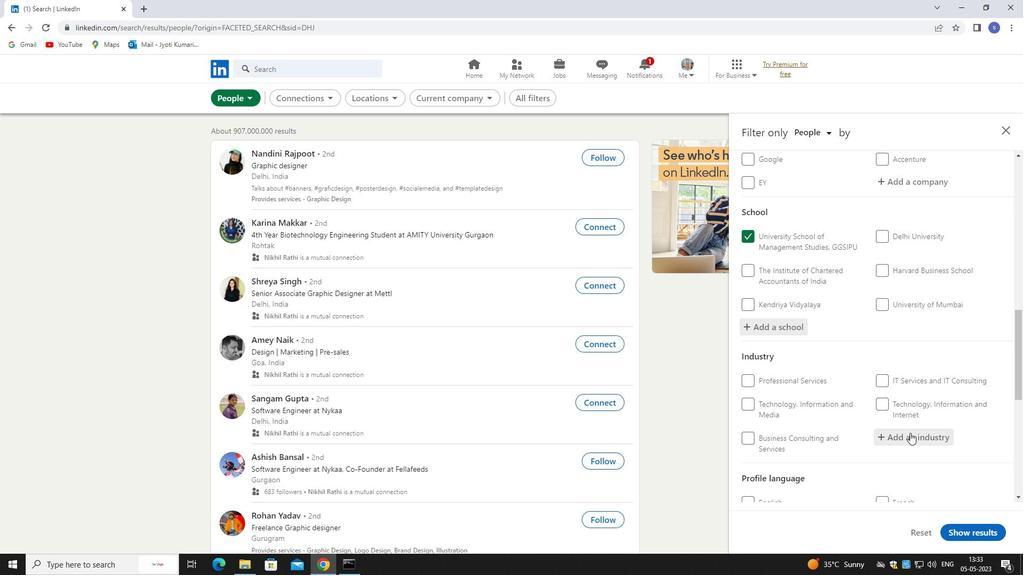 
Action: Key pressed ELECTRIC<Key.space>
Screenshot: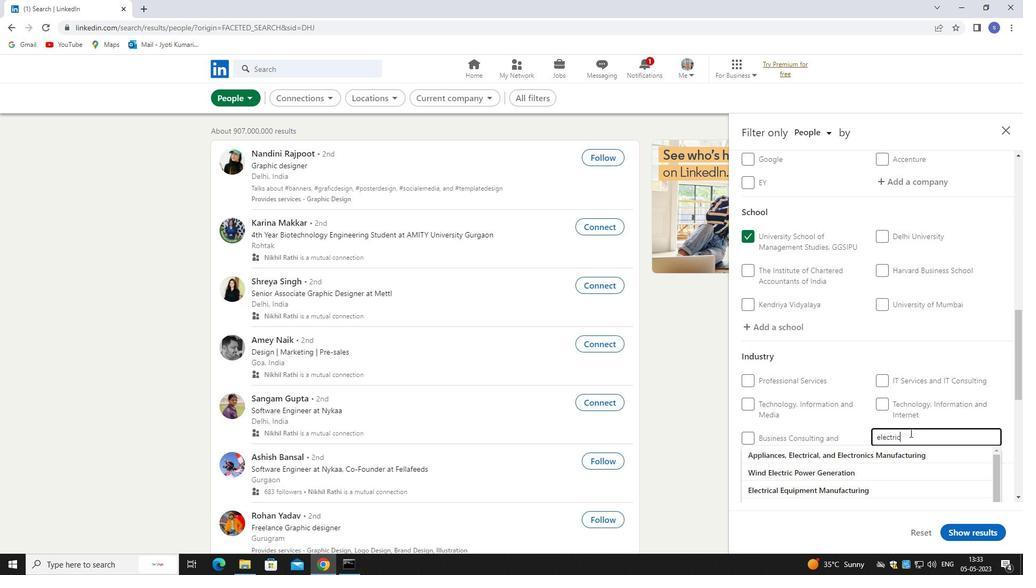 
Action: Mouse moved to (926, 453)
Screenshot: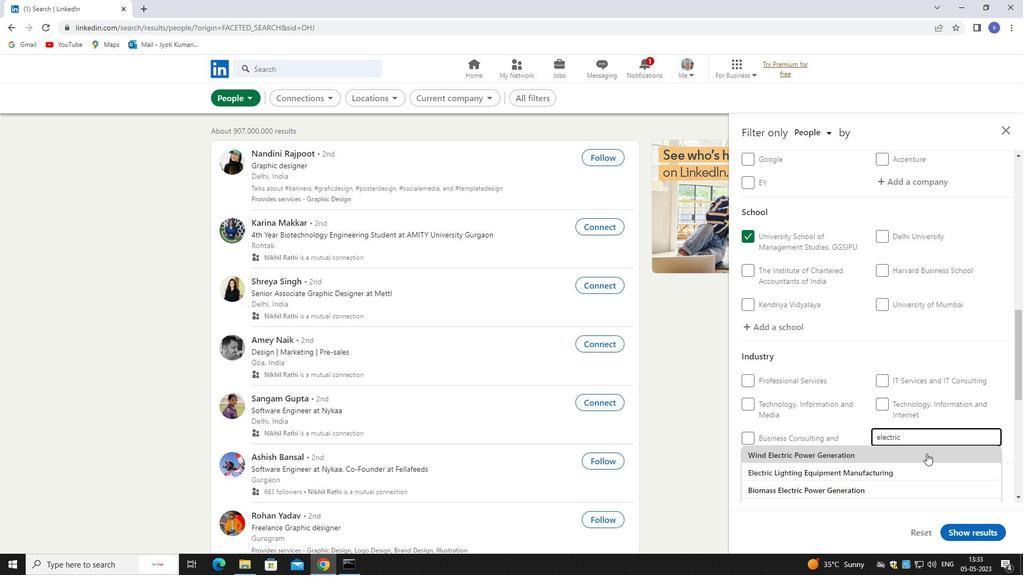 
Action: Mouse pressed left at (926, 453)
Screenshot: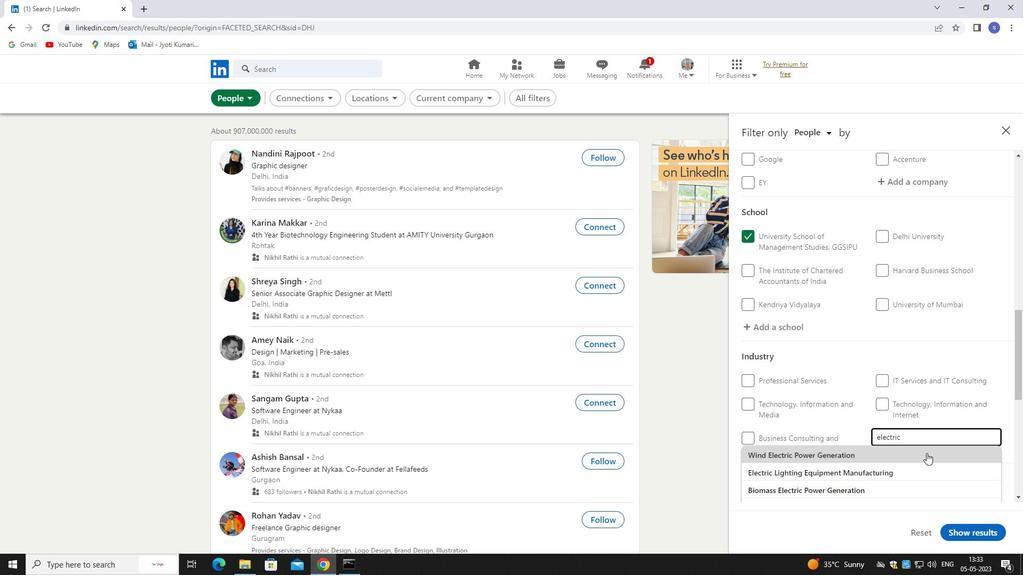 
Action: Mouse moved to (927, 453)
Screenshot: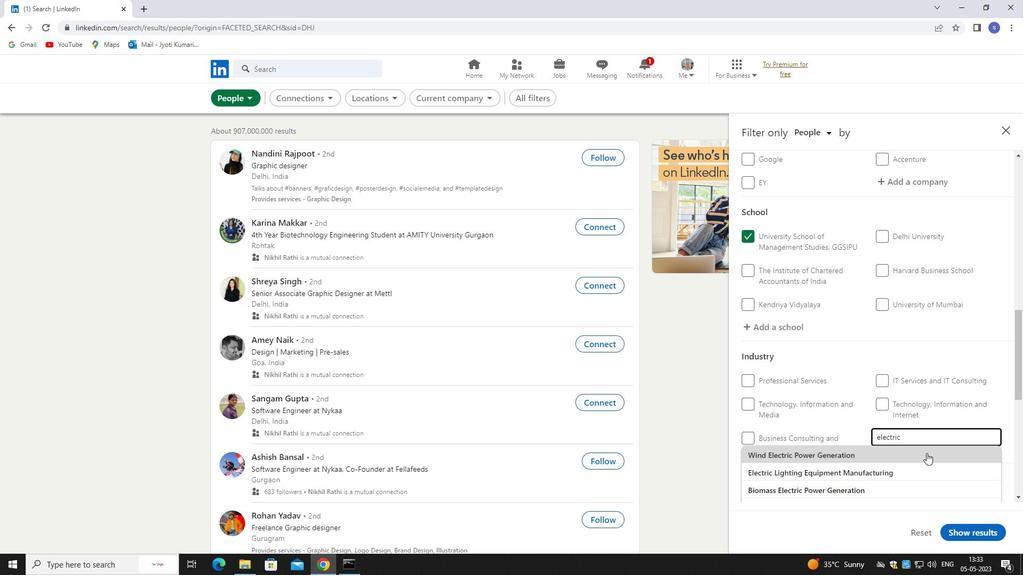 
Action: Mouse scrolled (927, 453) with delta (0, 0)
Screenshot: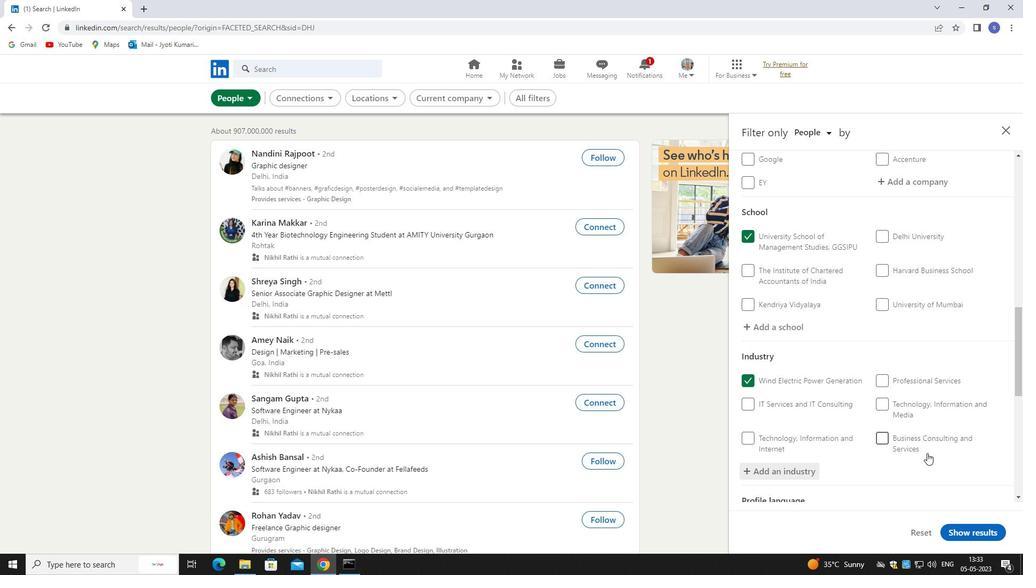 
Action: Mouse scrolled (927, 453) with delta (0, 0)
Screenshot: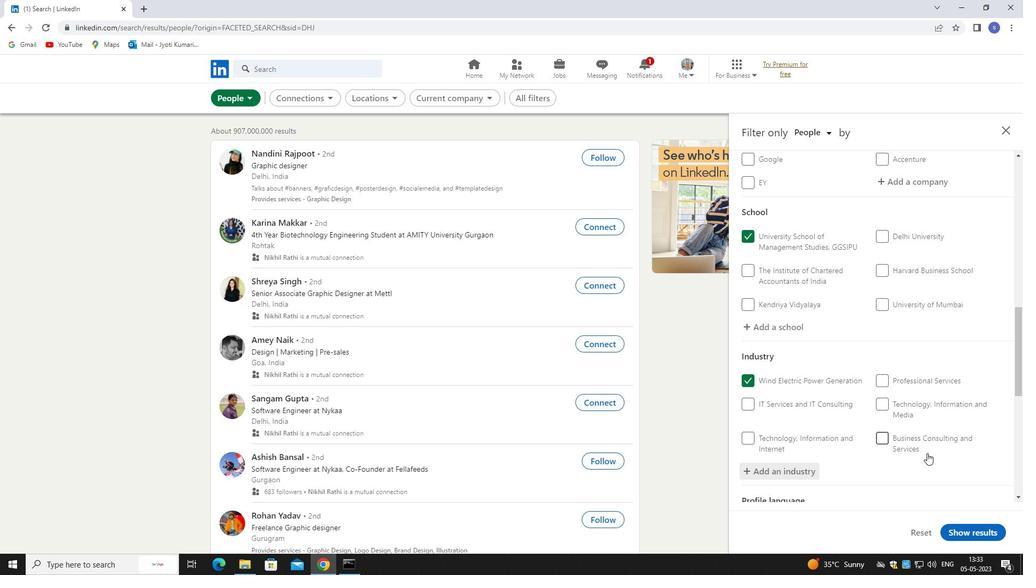 
Action: Mouse moved to (924, 437)
Screenshot: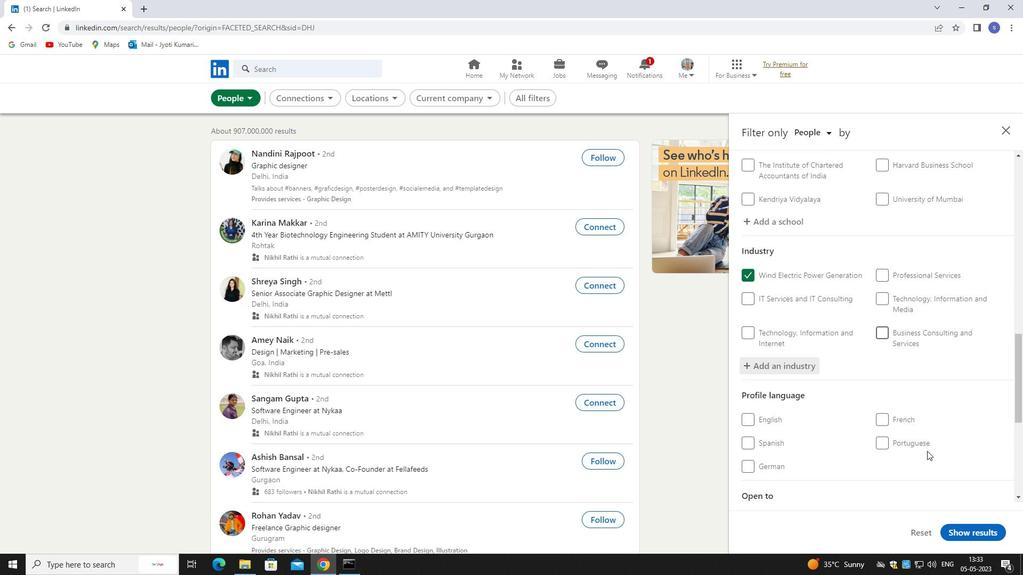 
Action: Mouse scrolled (924, 437) with delta (0, 0)
Screenshot: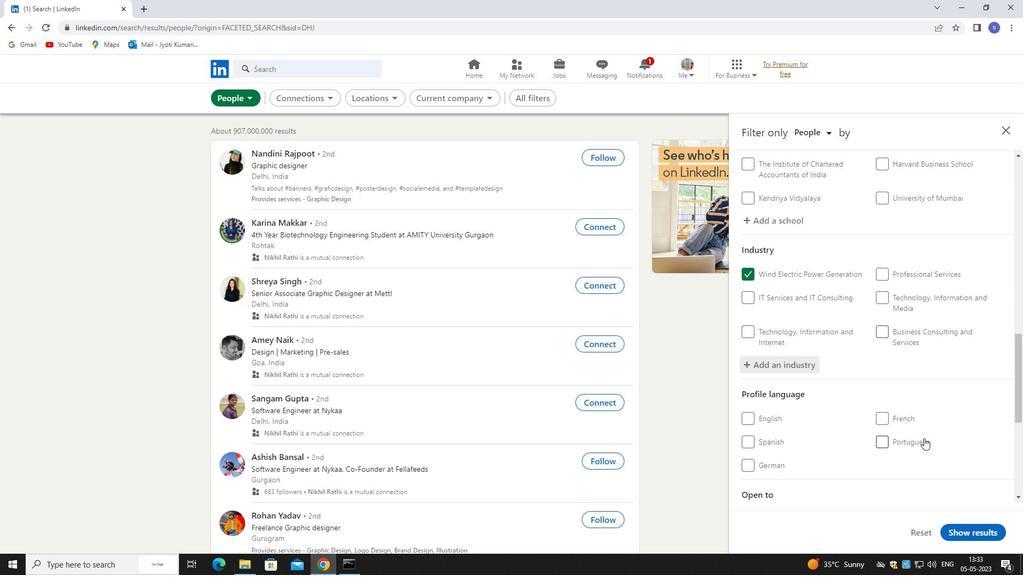 
Action: Mouse scrolled (924, 437) with delta (0, 0)
Screenshot: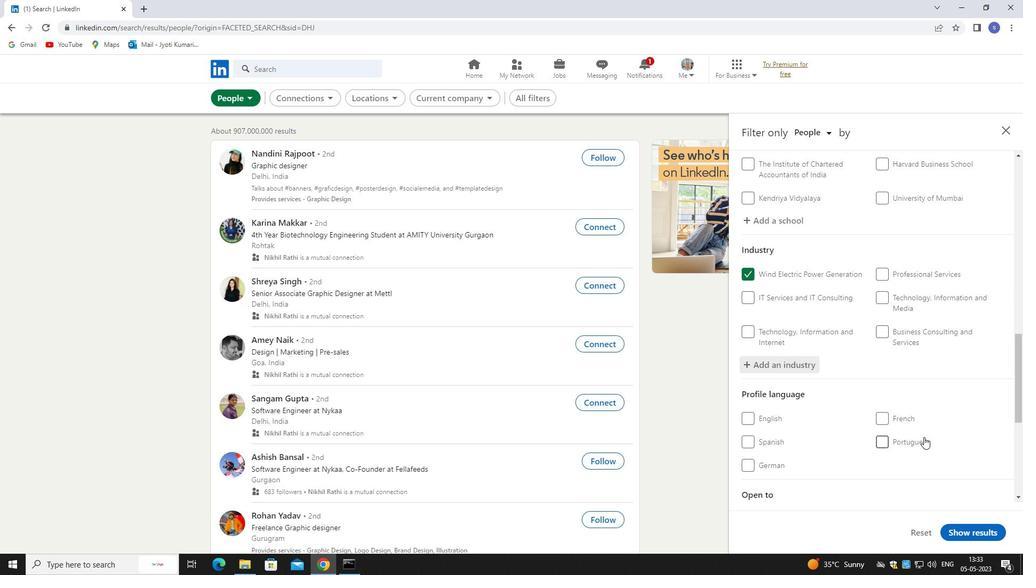 
Action: Mouse moved to (895, 312)
Screenshot: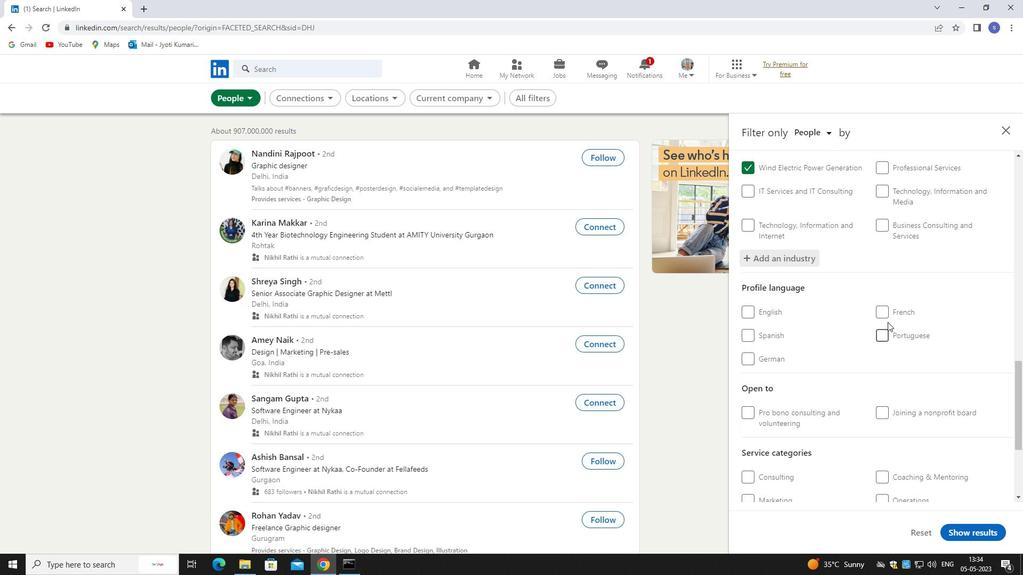 
Action: Mouse pressed left at (895, 312)
Screenshot: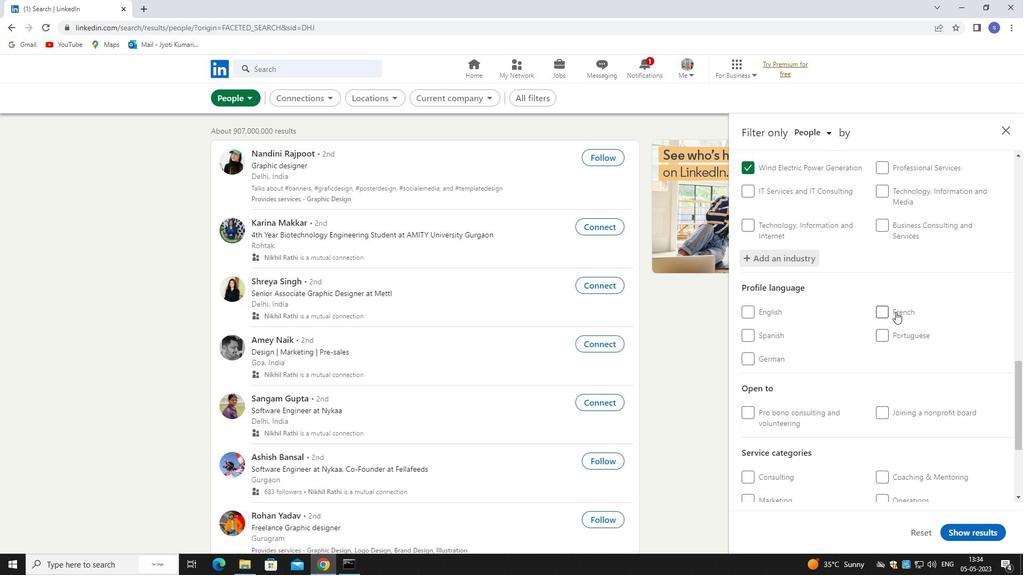 
Action: Mouse moved to (885, 368)
Screenshot: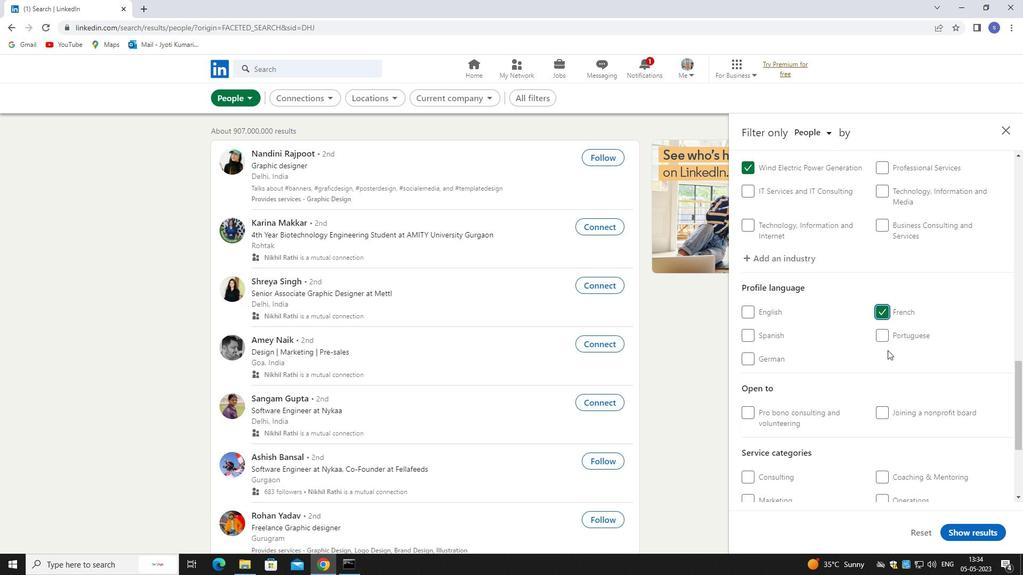 
Action: Mouse scrolled (885, 368) with delta (0, 0)
Screenshot: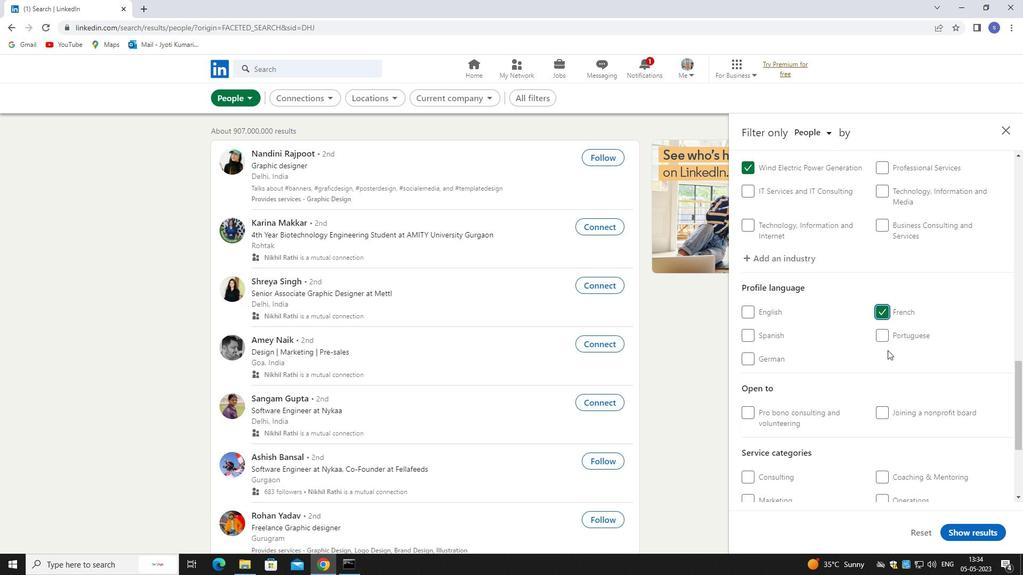 
Action: Mouse moved to (885, 373)
Screenshot: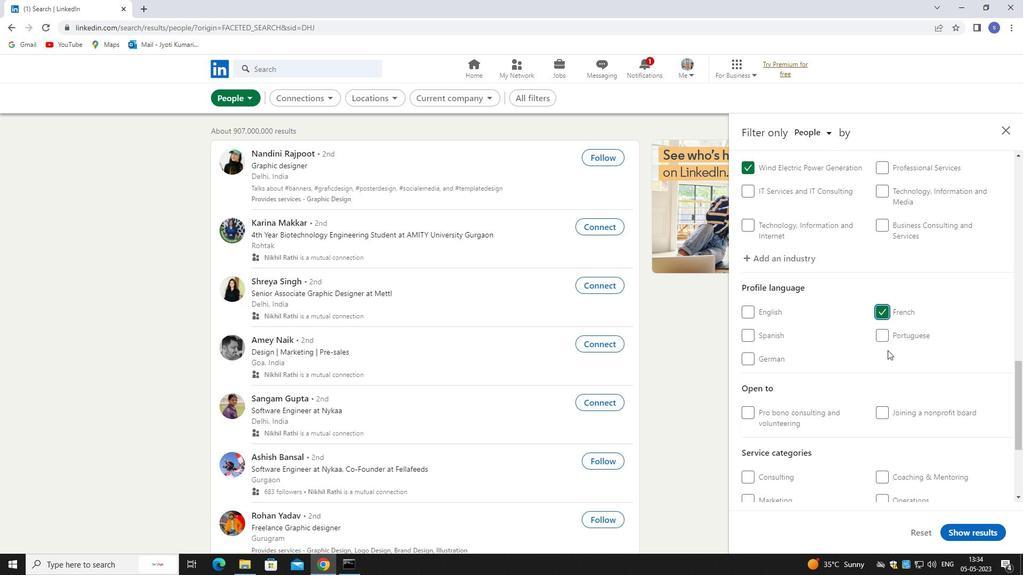
Action: Mouse scrolled (885, 372) with delta (0, 0)
Screenshot: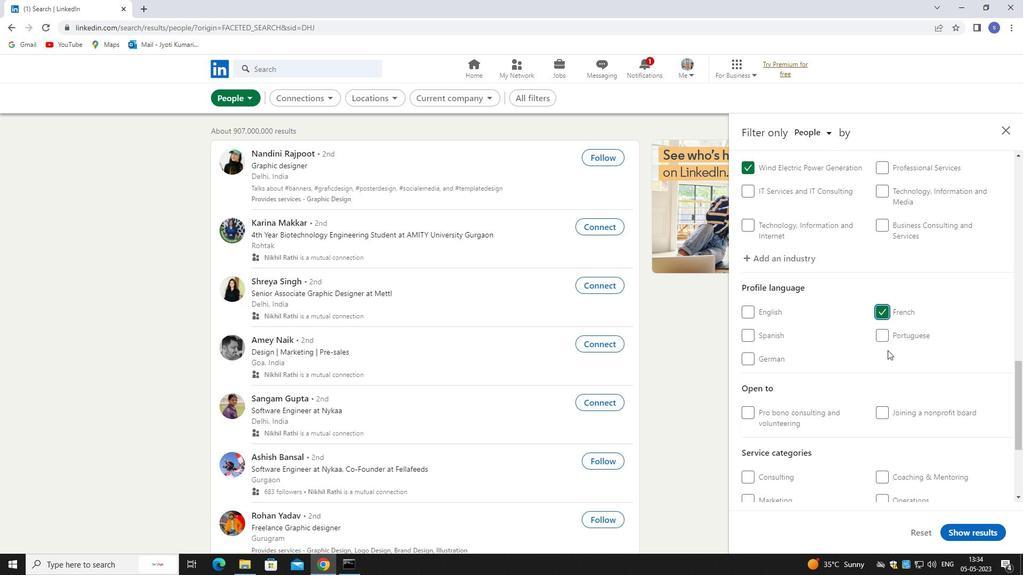
Action: Mouse moved to (885, 374)
Screenshot: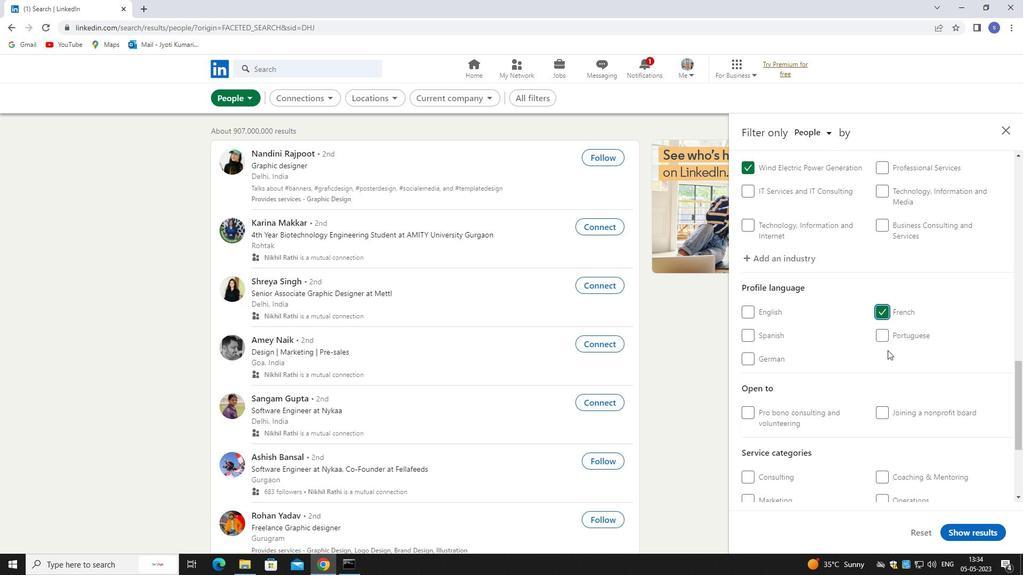 
Action: Mouse scrolled (885, 374) with delta (0, 0)
Screenshot: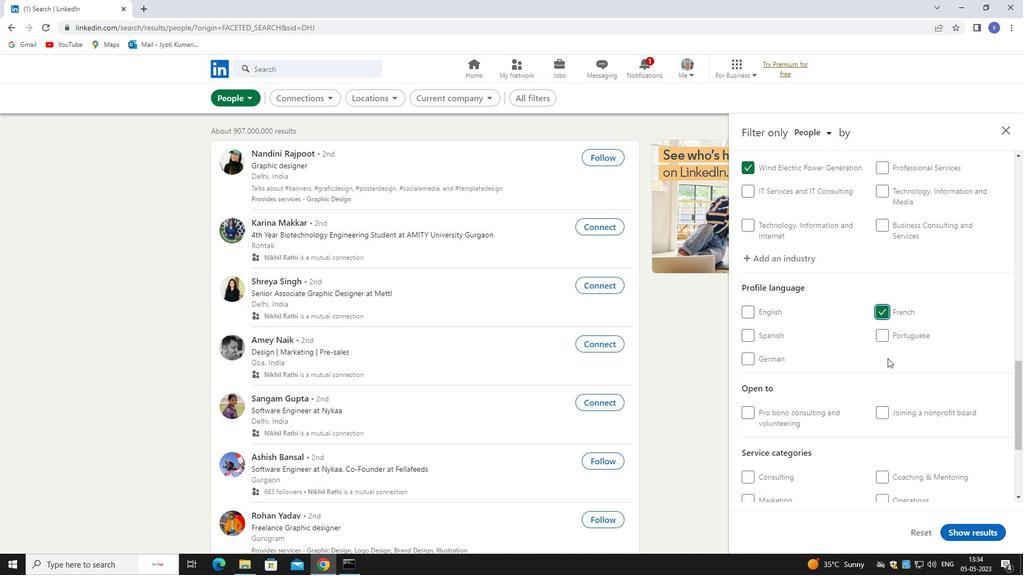 
Action: Mouse moved to (885, 375)
Screenshot: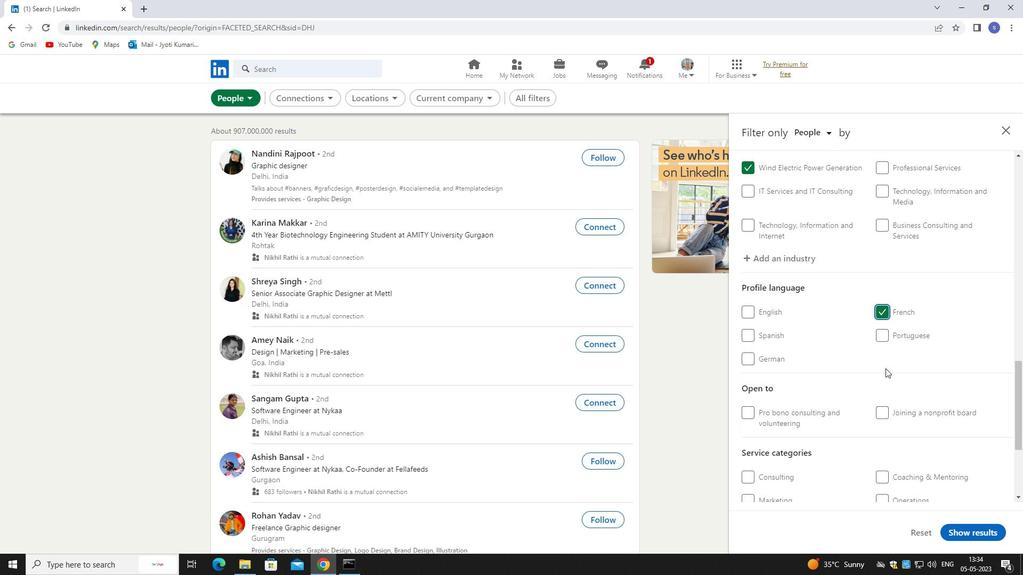 
Action: Mouse scrolled (885, 374) with delta (0, 0)
Screenshot: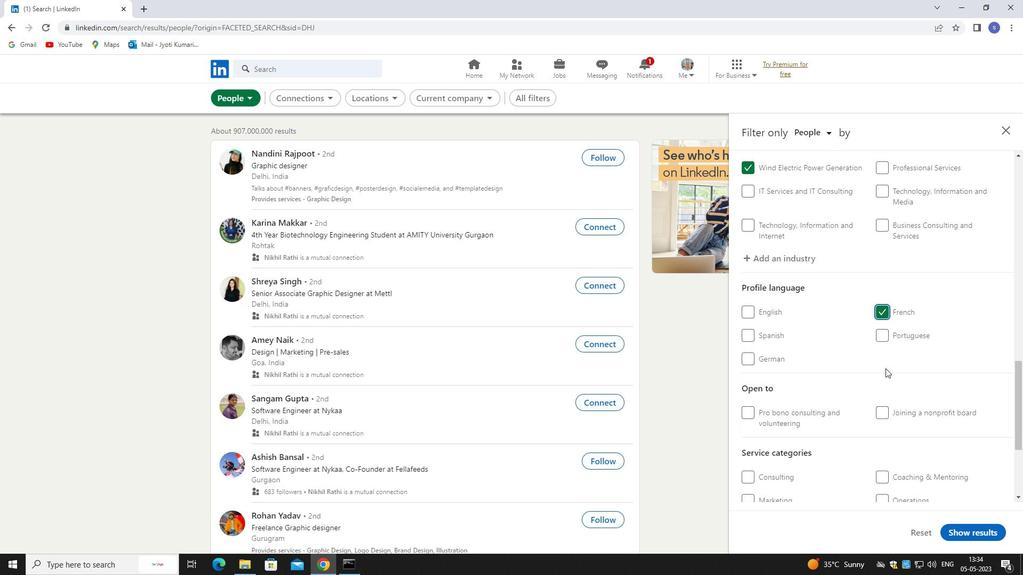 
Action: Mouse moved to (893, 352)
Screenshot: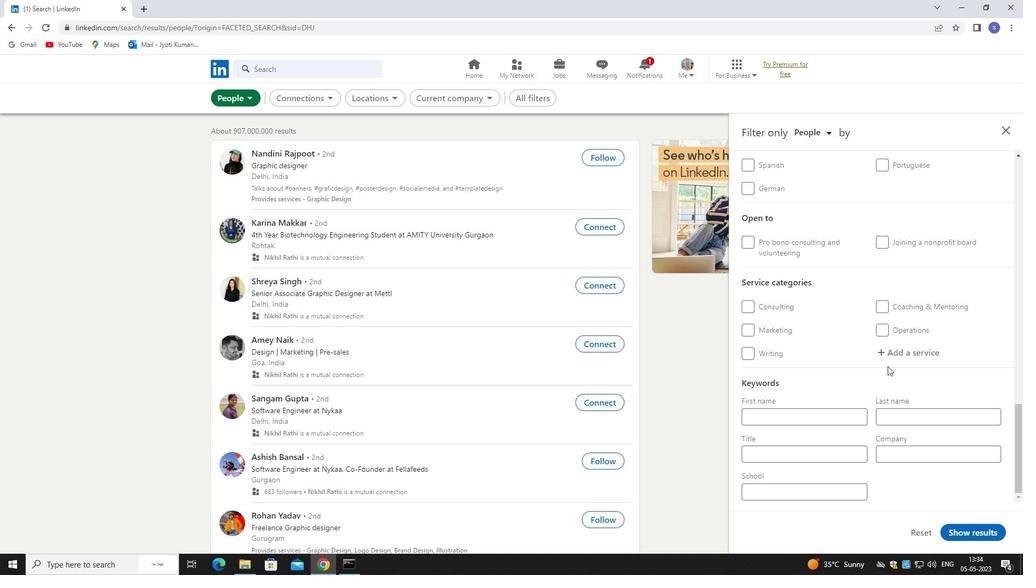 
Action: Mouse pressed left at (893, 352)
Screenshot: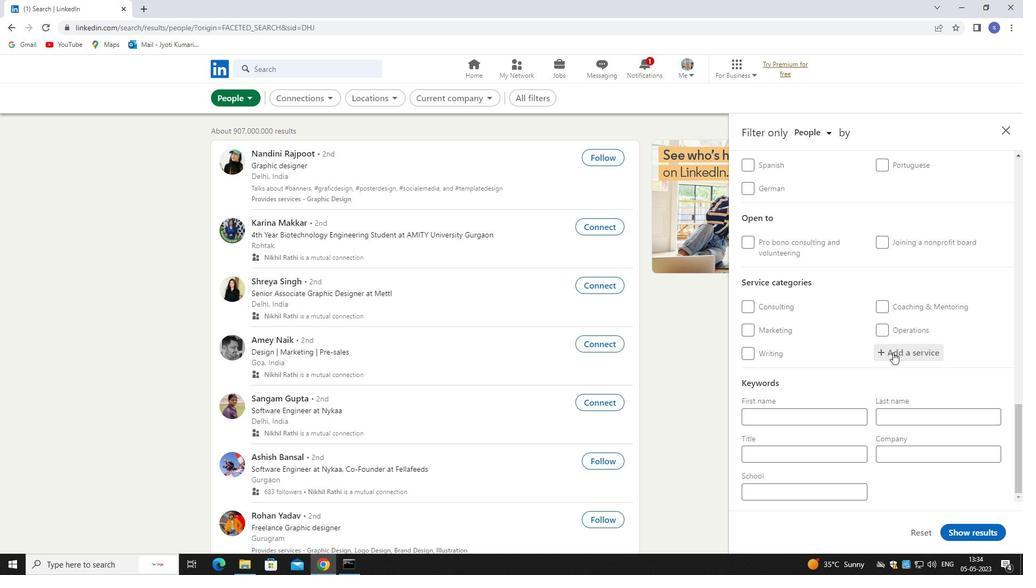 
Action: Key pressed CYBERSECU
Screenshot: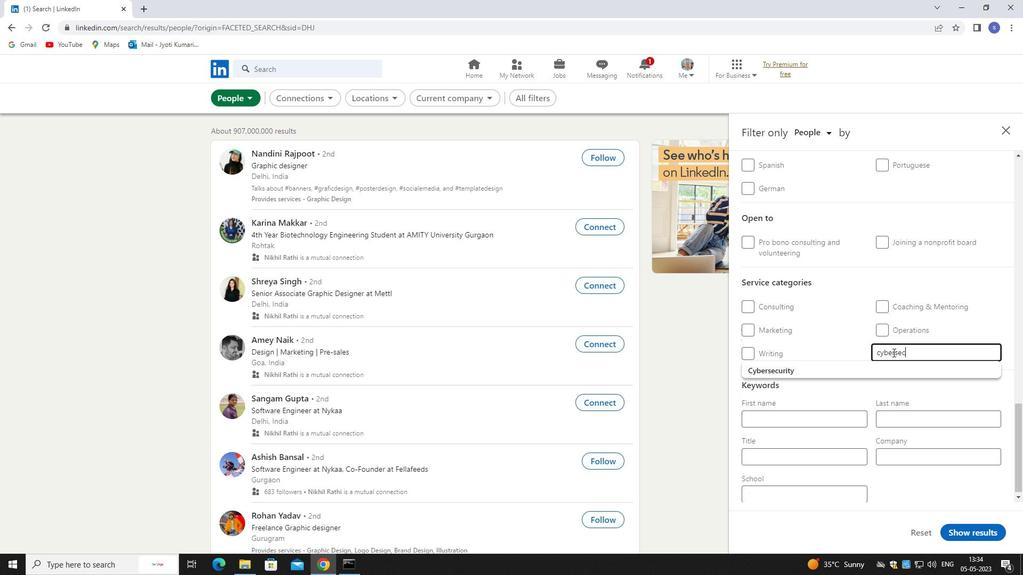 
Action: Mouse moved to (884, 364)
Screenshot: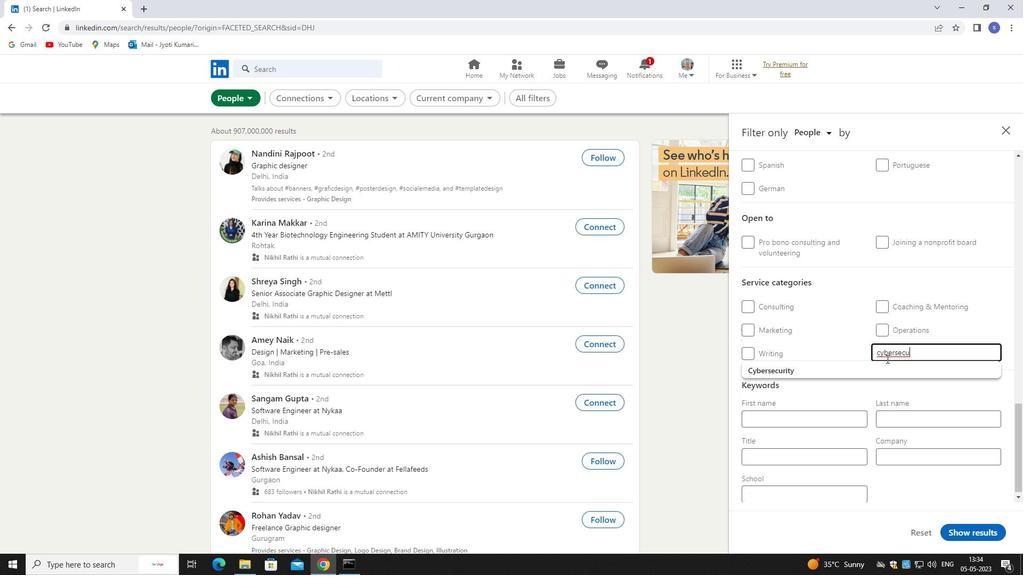 
Action: Mouse pressed left at (884, 364)
Screenshot: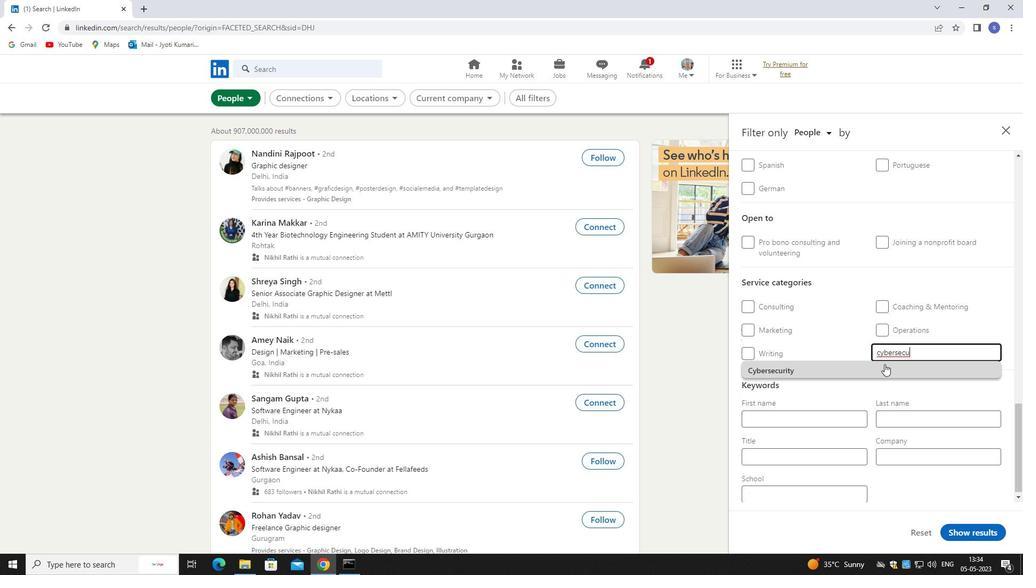 
Action: Mouse moved to (884, 365)
Screenshot: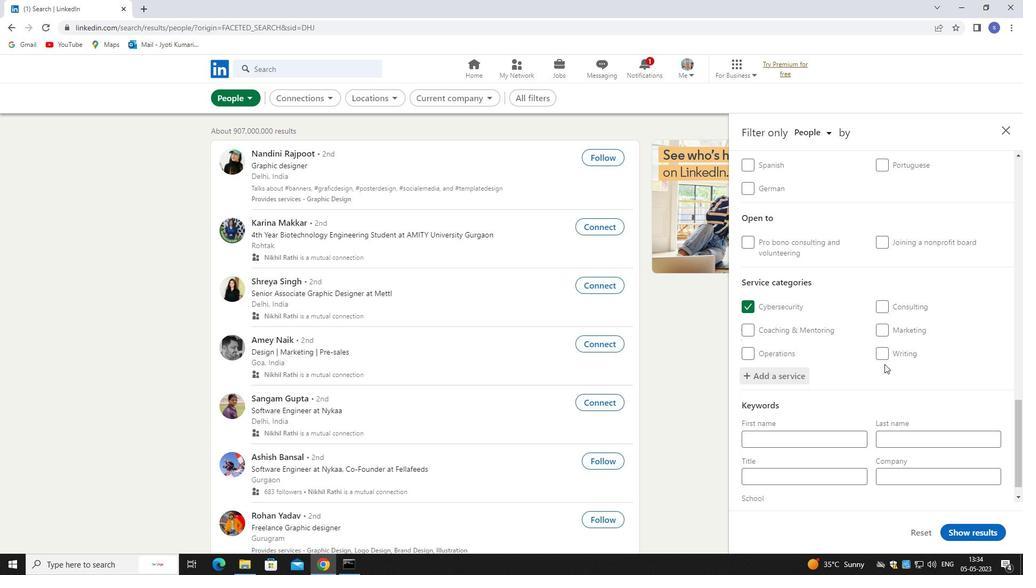 
Action: Mouse scrolled (884, 364) with delta (0, 0)
Screenshot: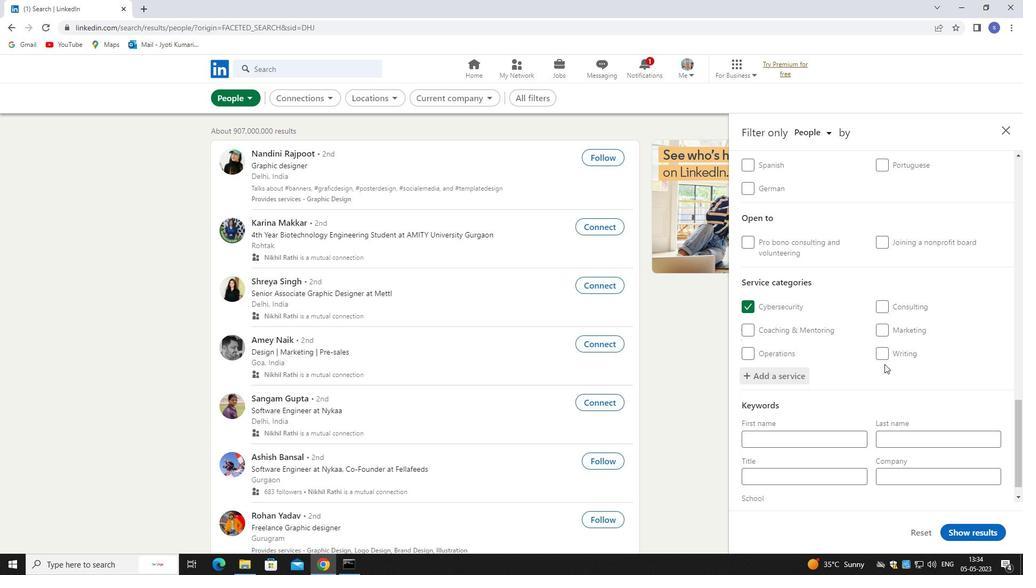 
Action: Mouse moved to (884, 376)
Screenshot: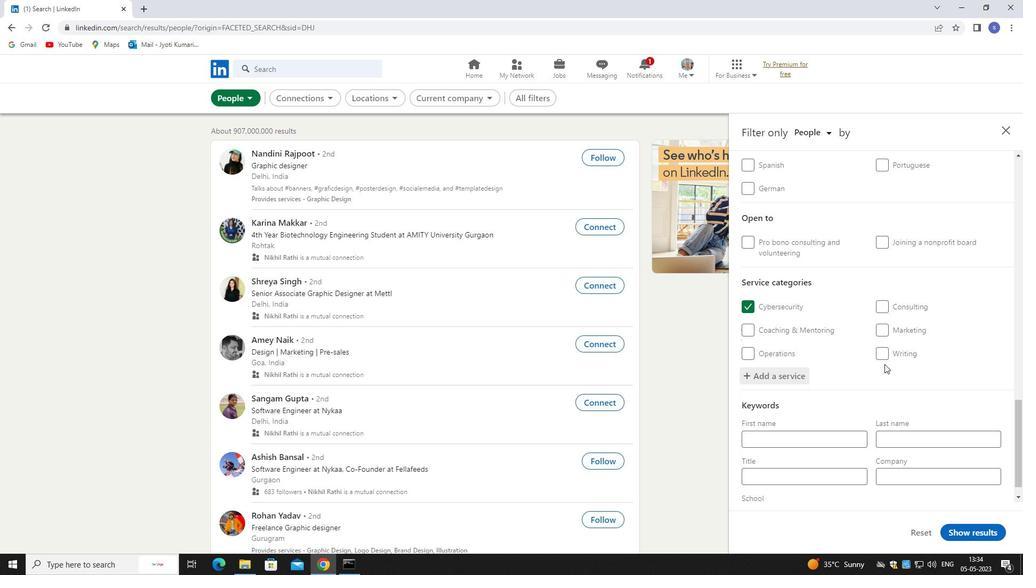 
Action: Mouse scrolled (884, 376) with delta (0, 0)
Screenshot: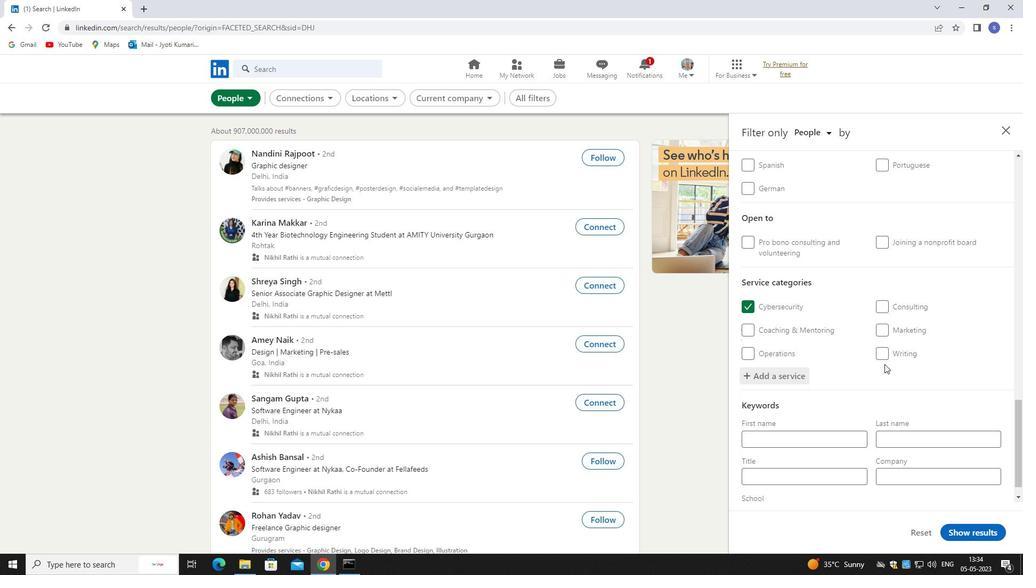 
Action: Mouse moved to (827, 458)
Screenshot: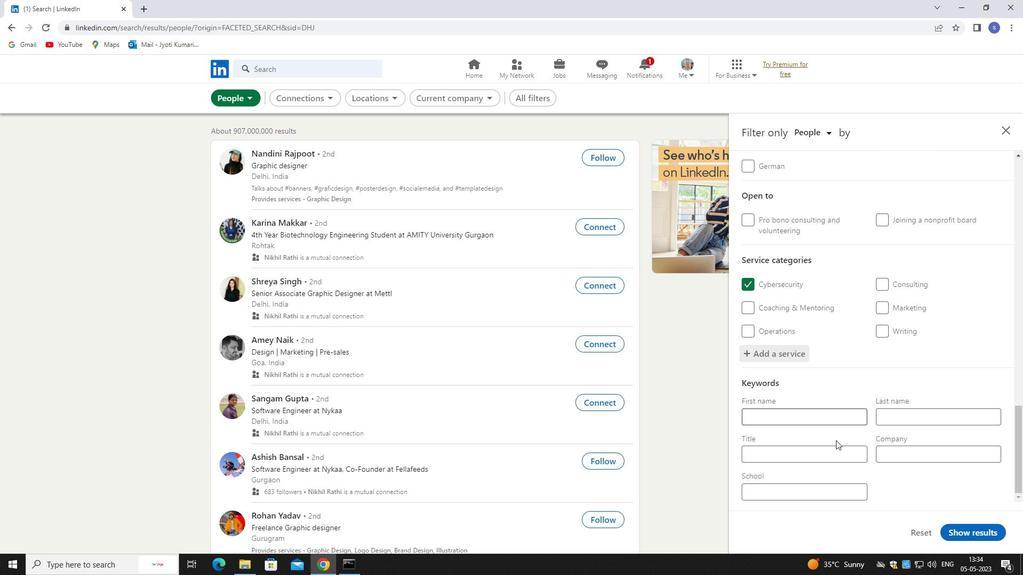 
Action: Mouse pressed left at (827, 458)
Screenshot: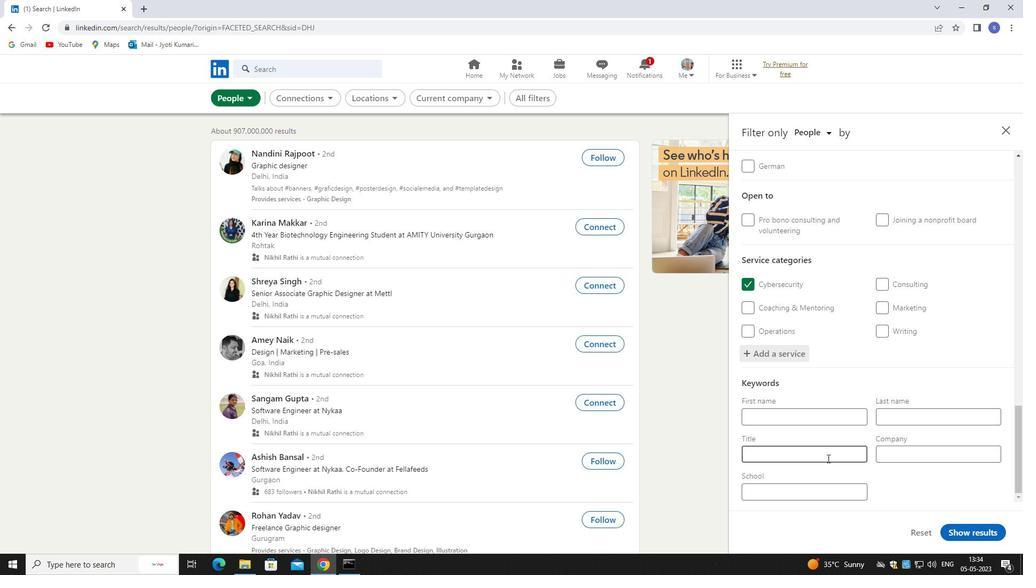
Action: Key pressed <Key.shift>AUDITING<Key.space><Key.shift>CLERK
Screenshot: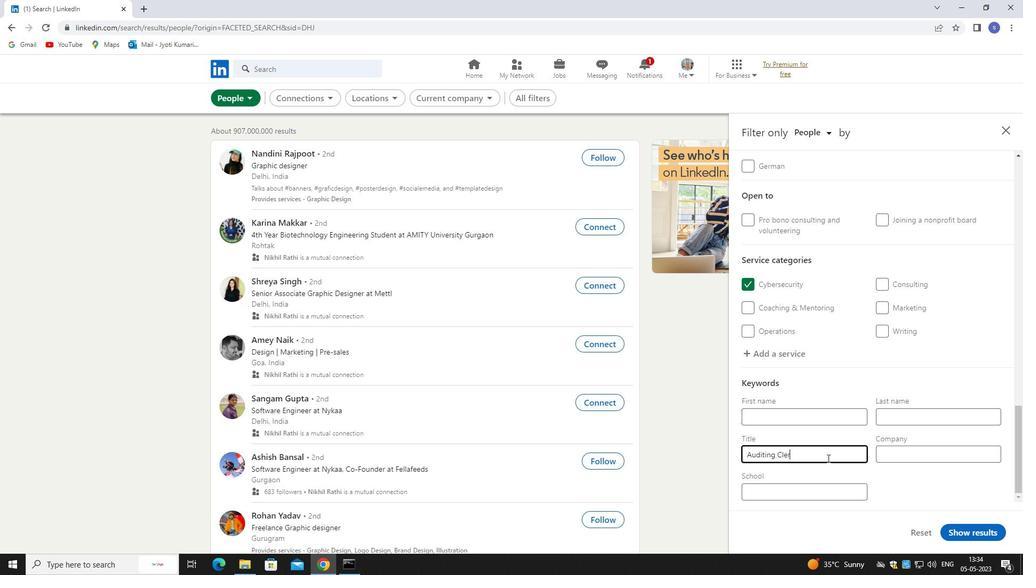 
Action: Mouse moved to (949, 533)
Screenshot: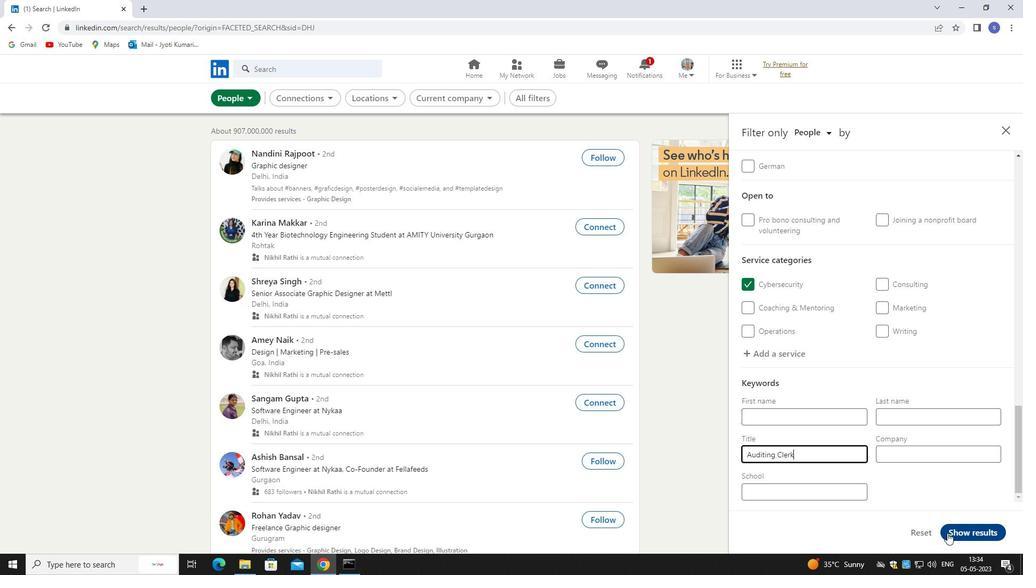 
Action: Mouse pressed left at (949, 533)
Screenshot: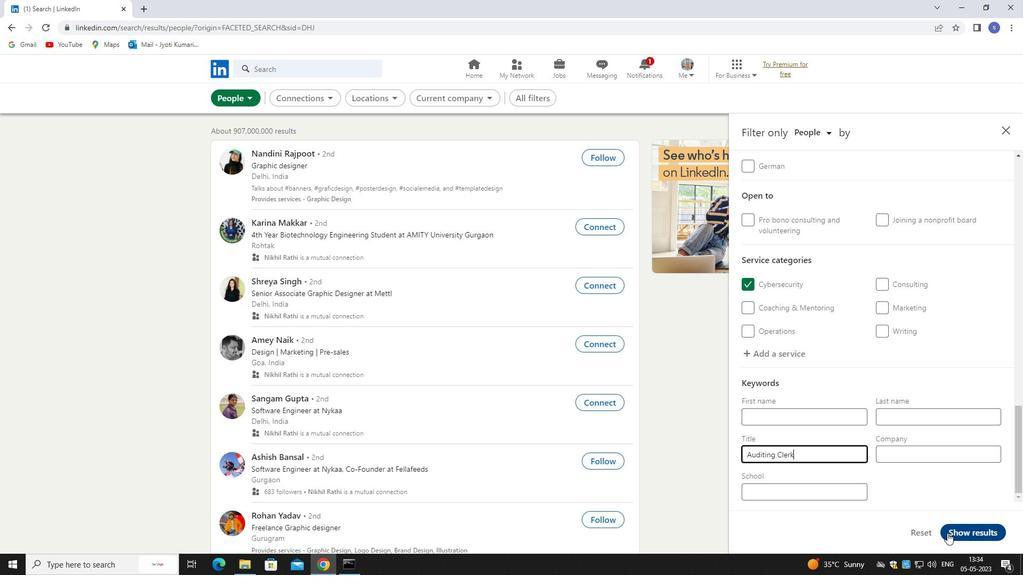 
Action: Mouse moved to (950, 532)
Screenshot: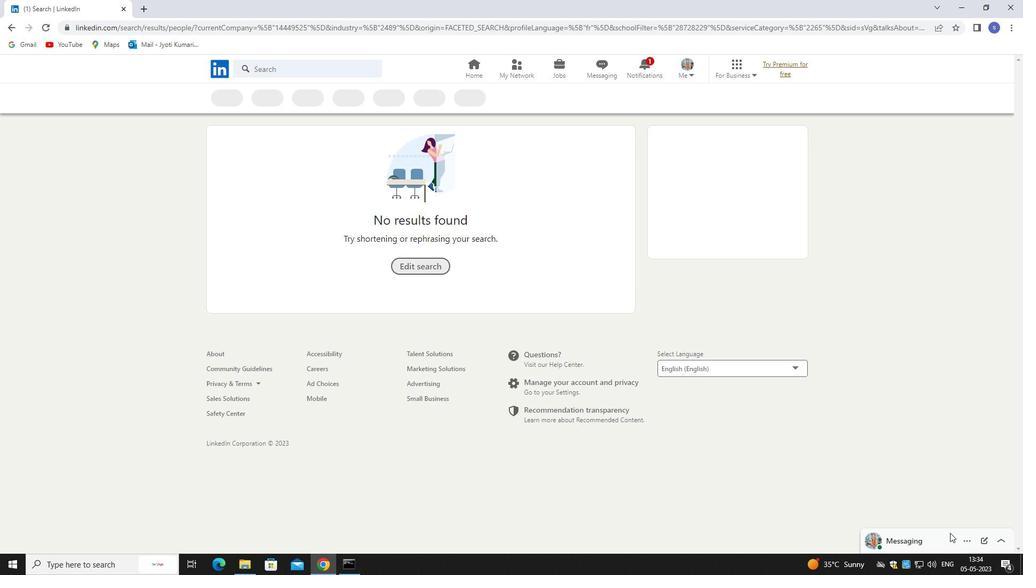 
